 Task: Check the average views per listing of game room in the last 5 years.
Action: Mouse moved to (1048, 235)
Screenshot: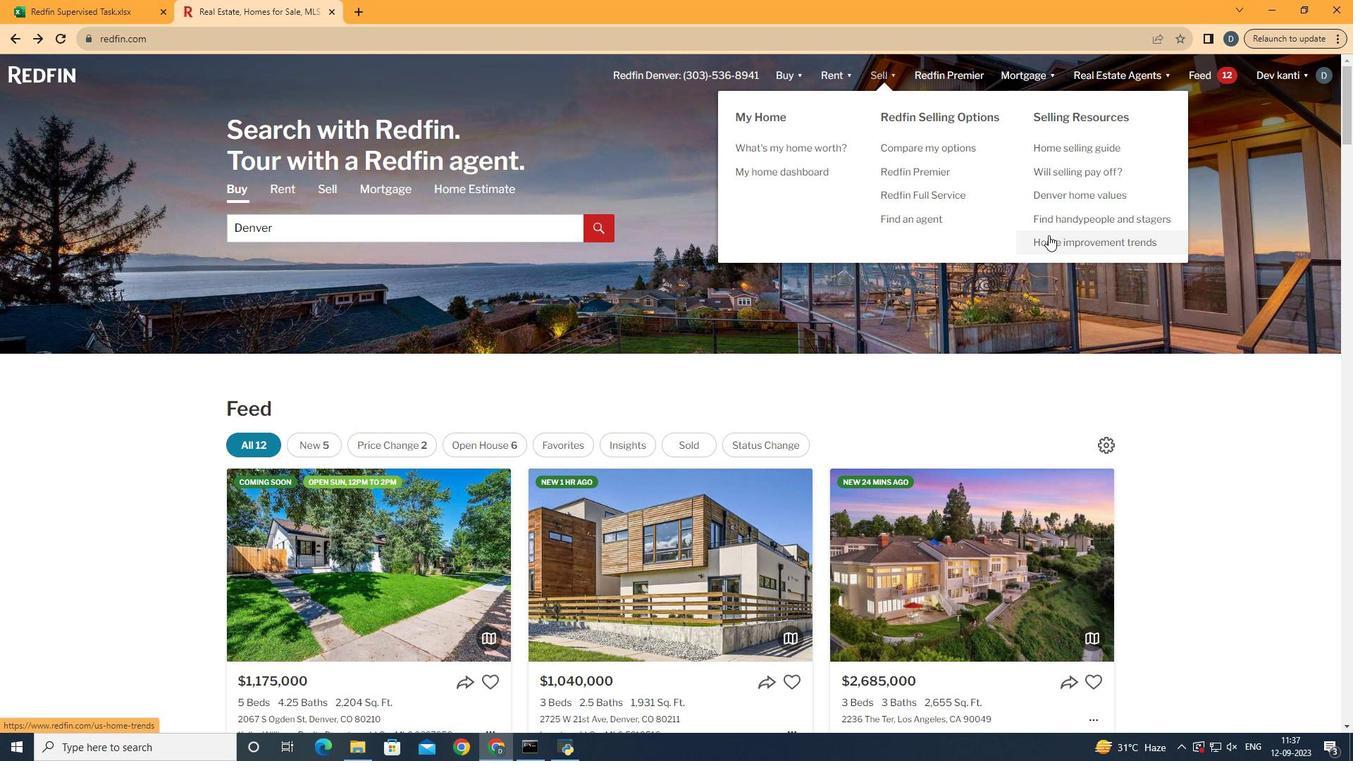 
Action: Mouse pressed left at (1048, 235)
Screenshot: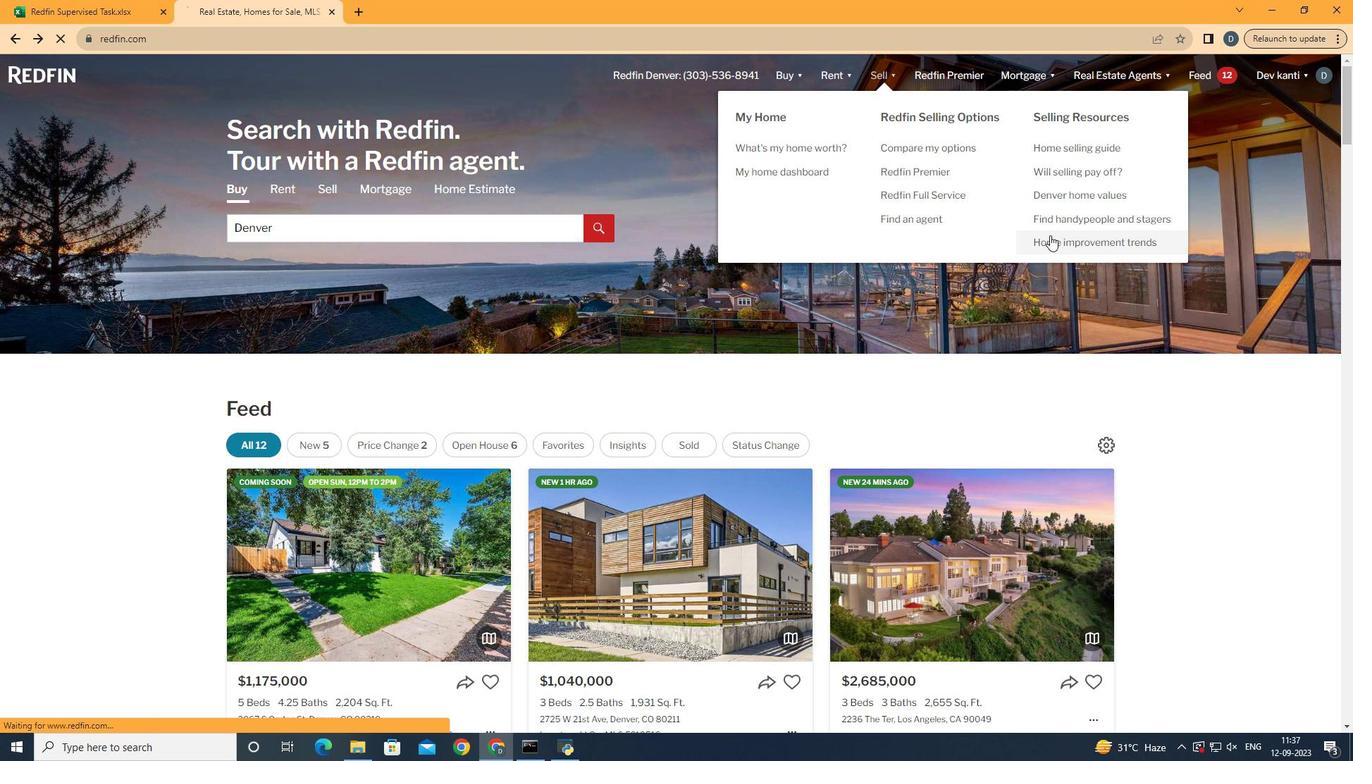 
Action: Mouse moved to (346, 265)
Screenshot: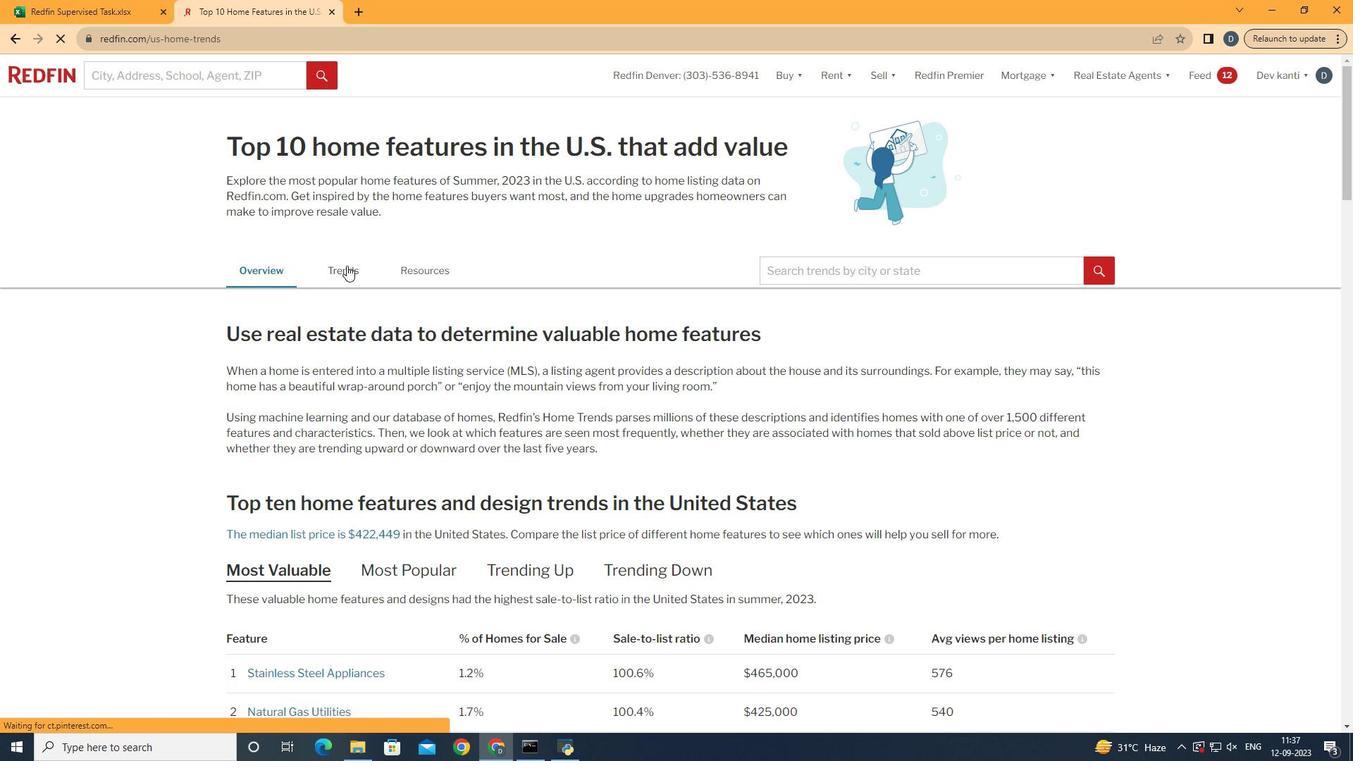 
Action: Mouse pressed left at (346, 265)
Screenshot: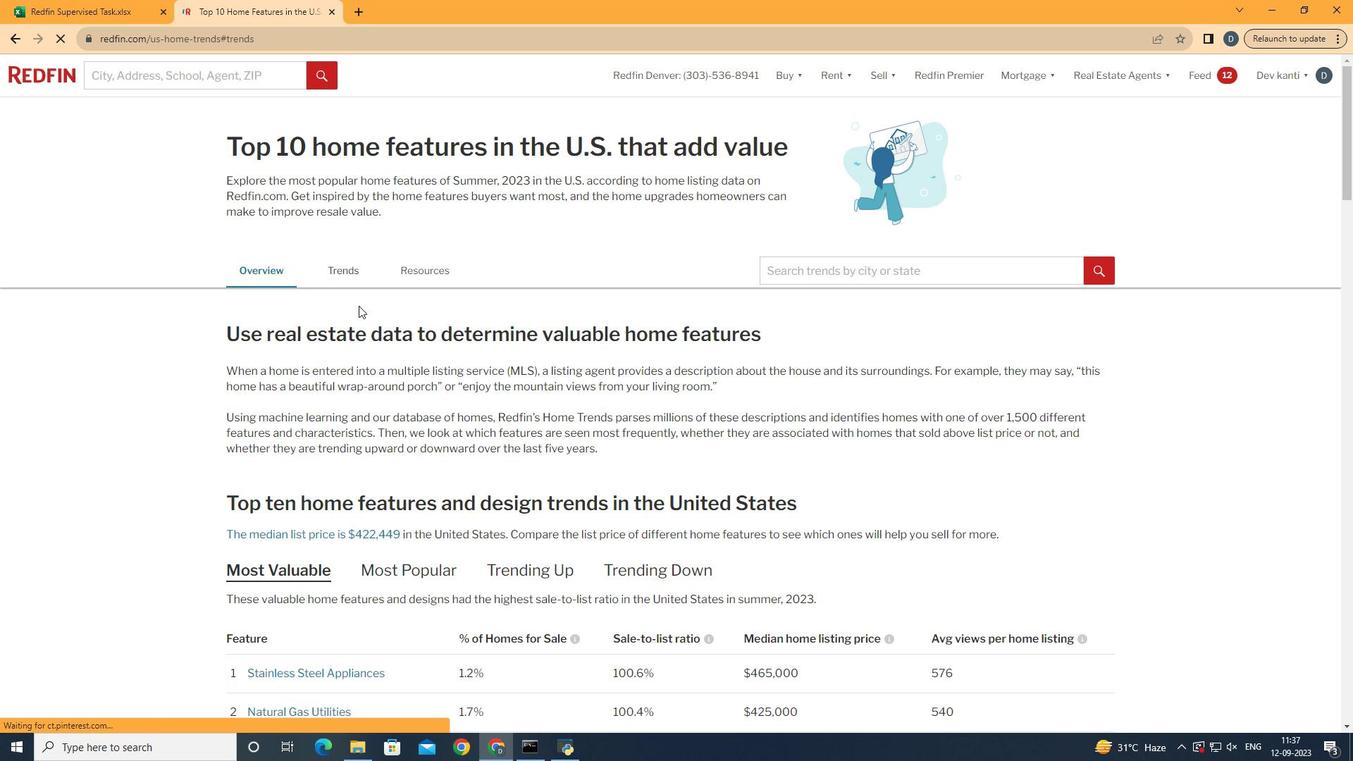 
Action: Mouse moved to (468, 403)
Screenshot: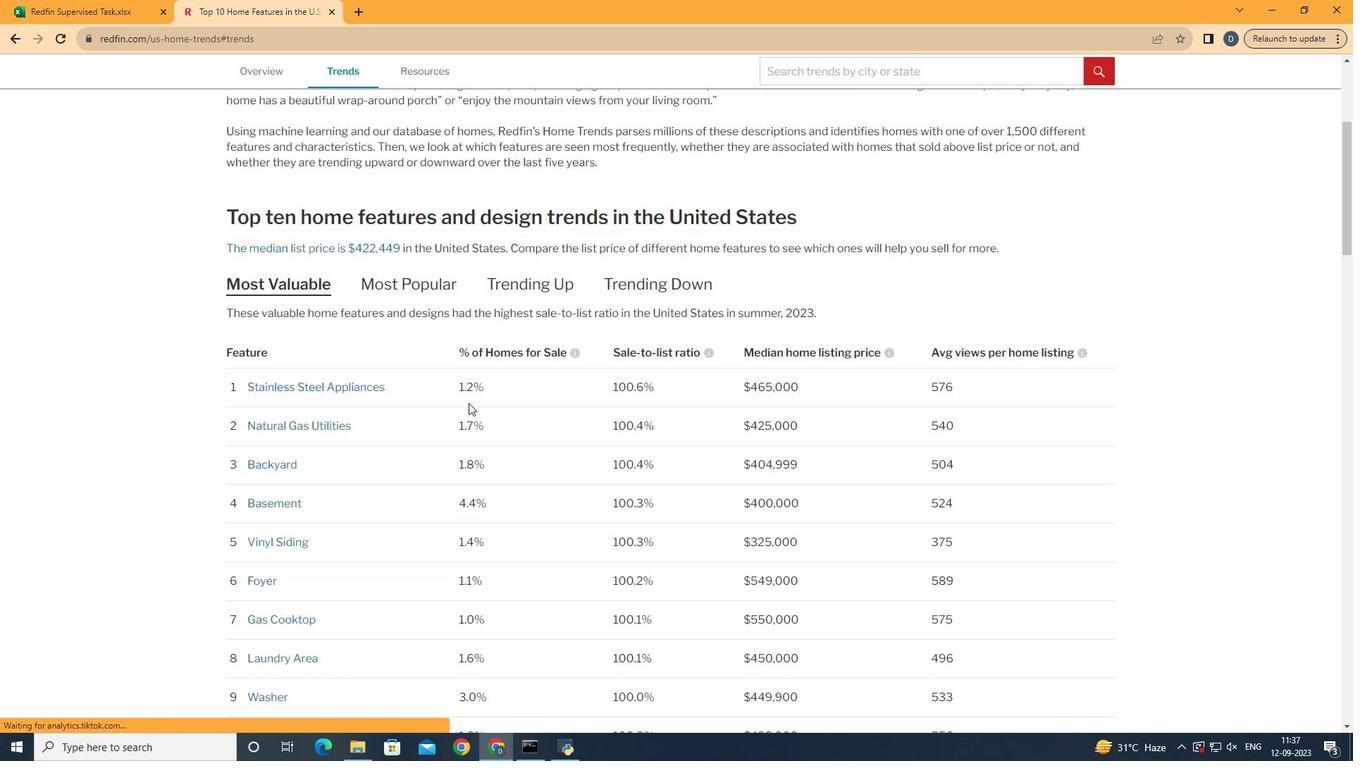 
Action: Mouse scrolled (468, 402) with delta (0, 0)
Screenshot: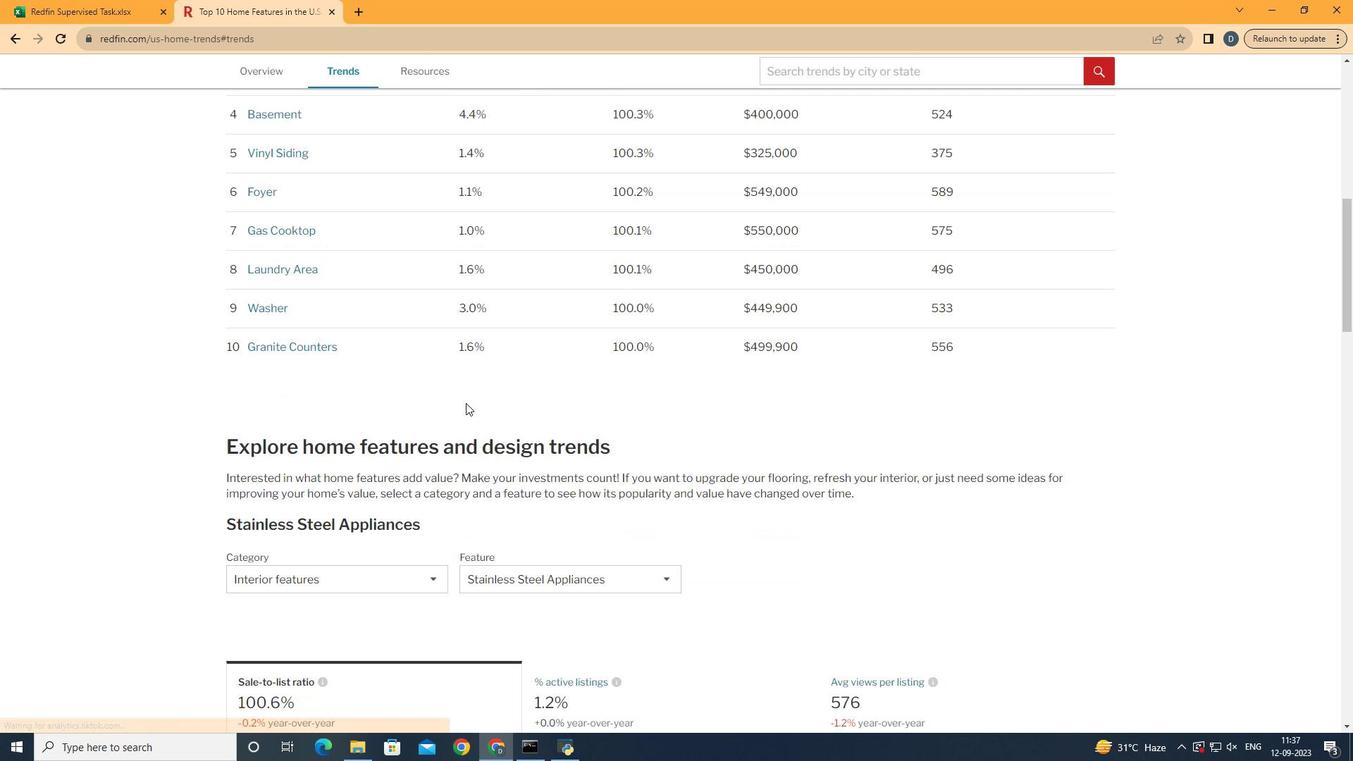 
Action: Mouse moved to (465, 403)
Screenshot: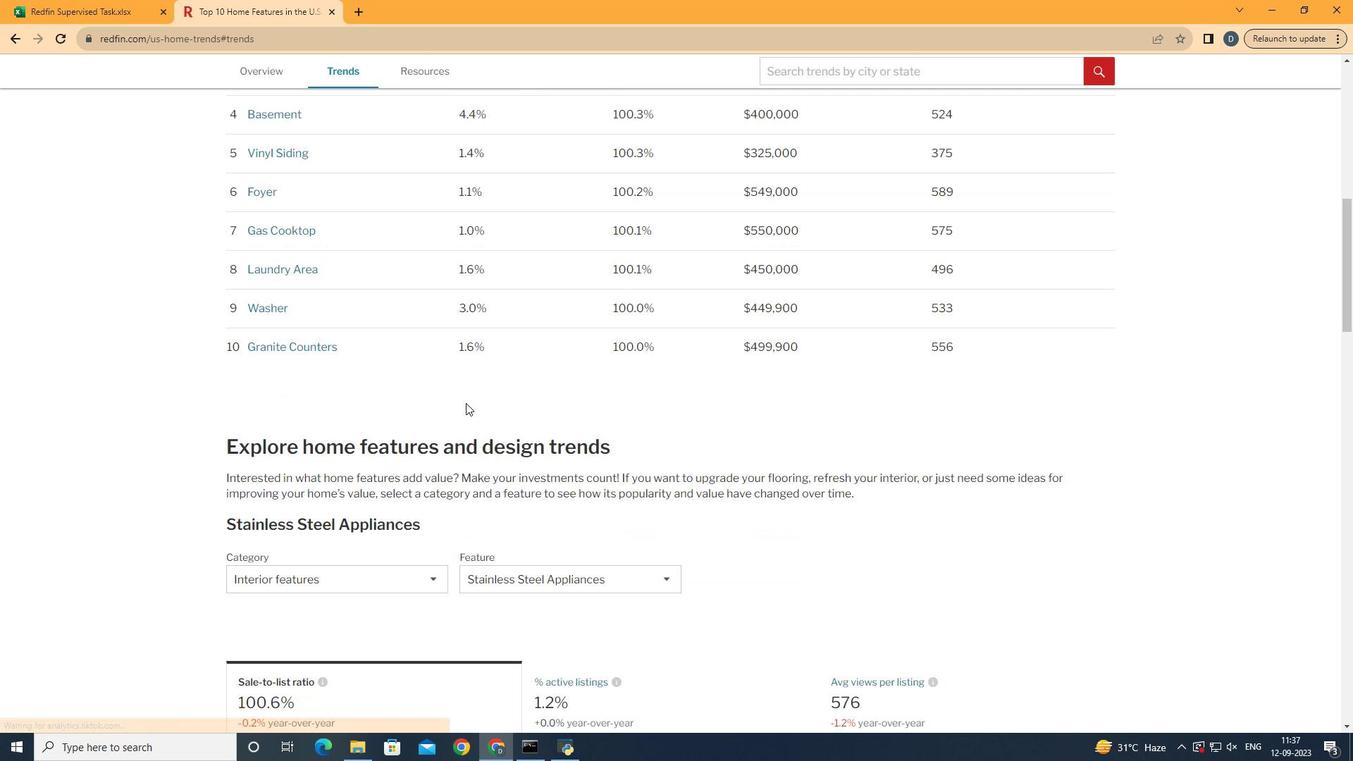 
Action: Mouse scrolled (465, 402) with delta (0, 0)
Screenshot: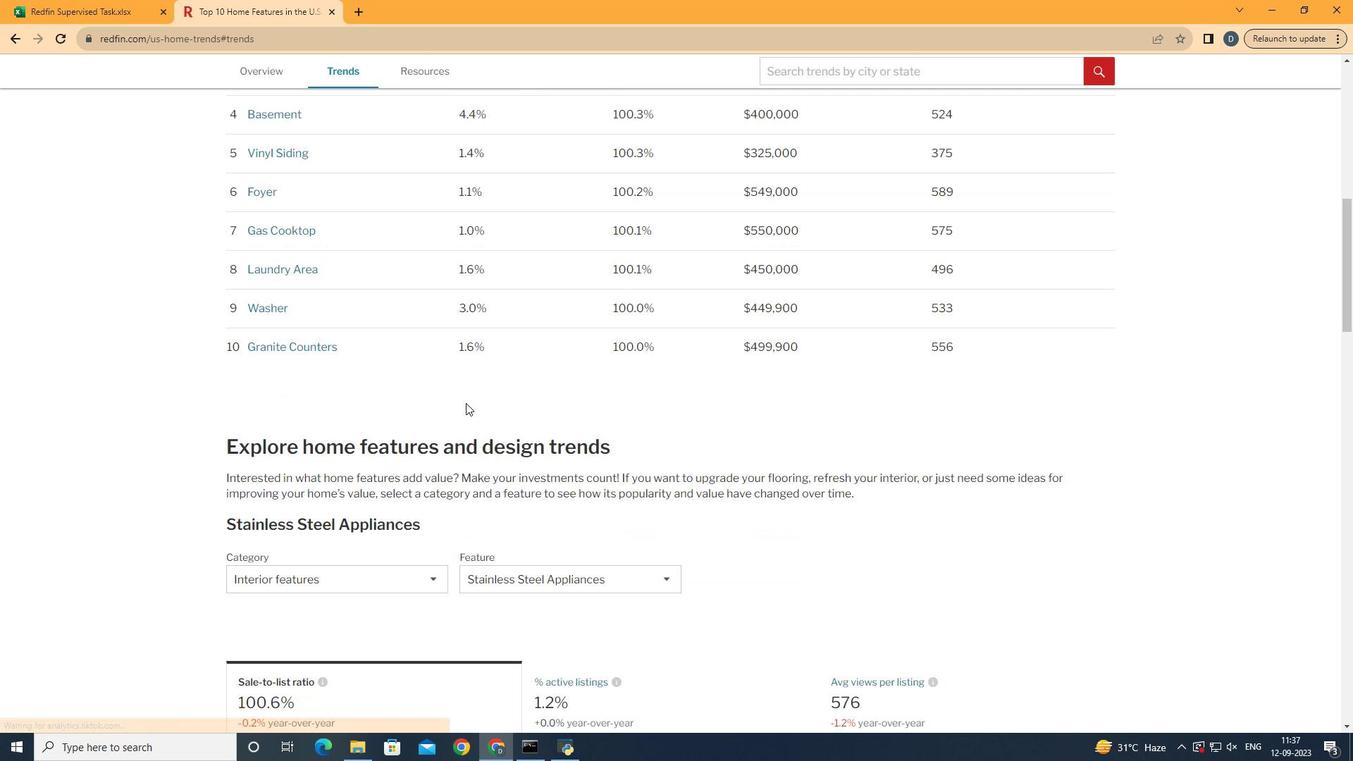 
Action: Mouse scrolled (465, 402) with delta (0, 0)
Screenshot: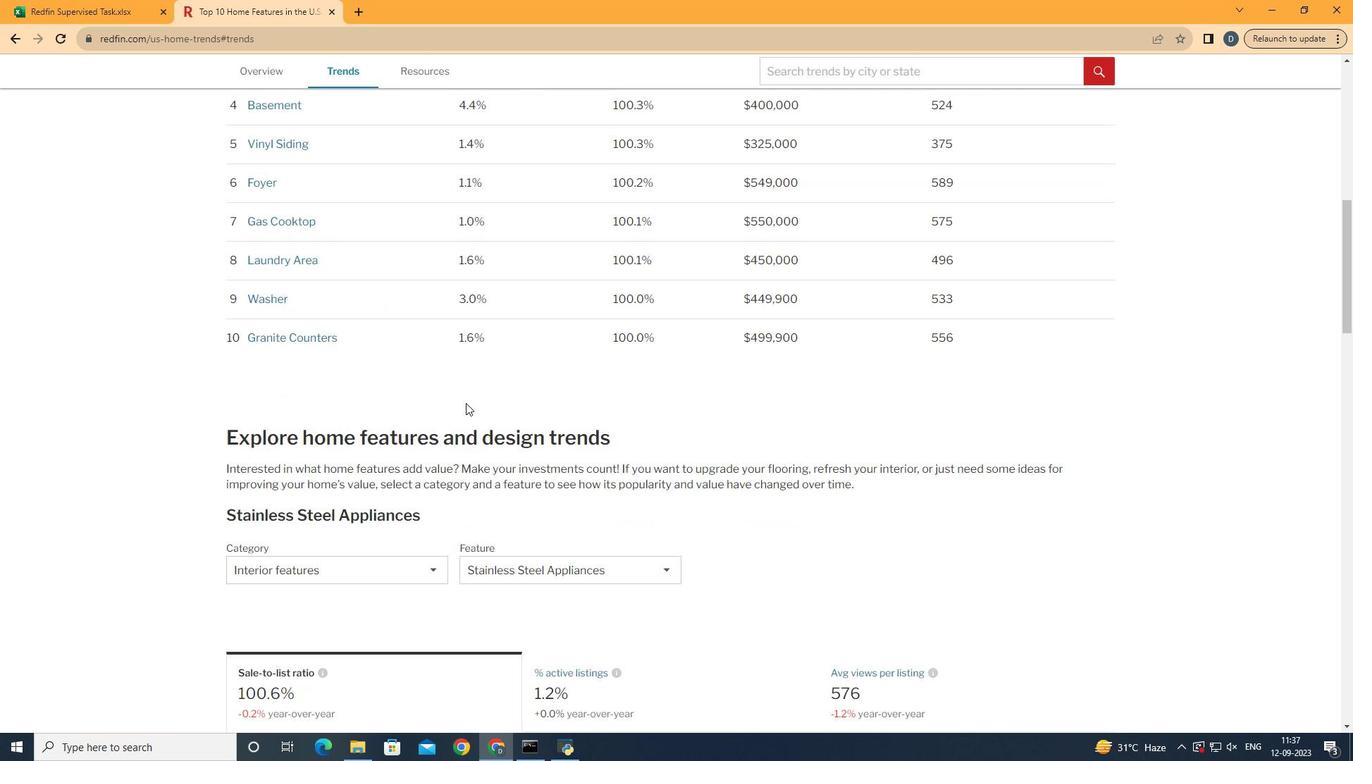 
Action: Mouse scrolled (465, 402) with delta (0, 0)
Screenshot: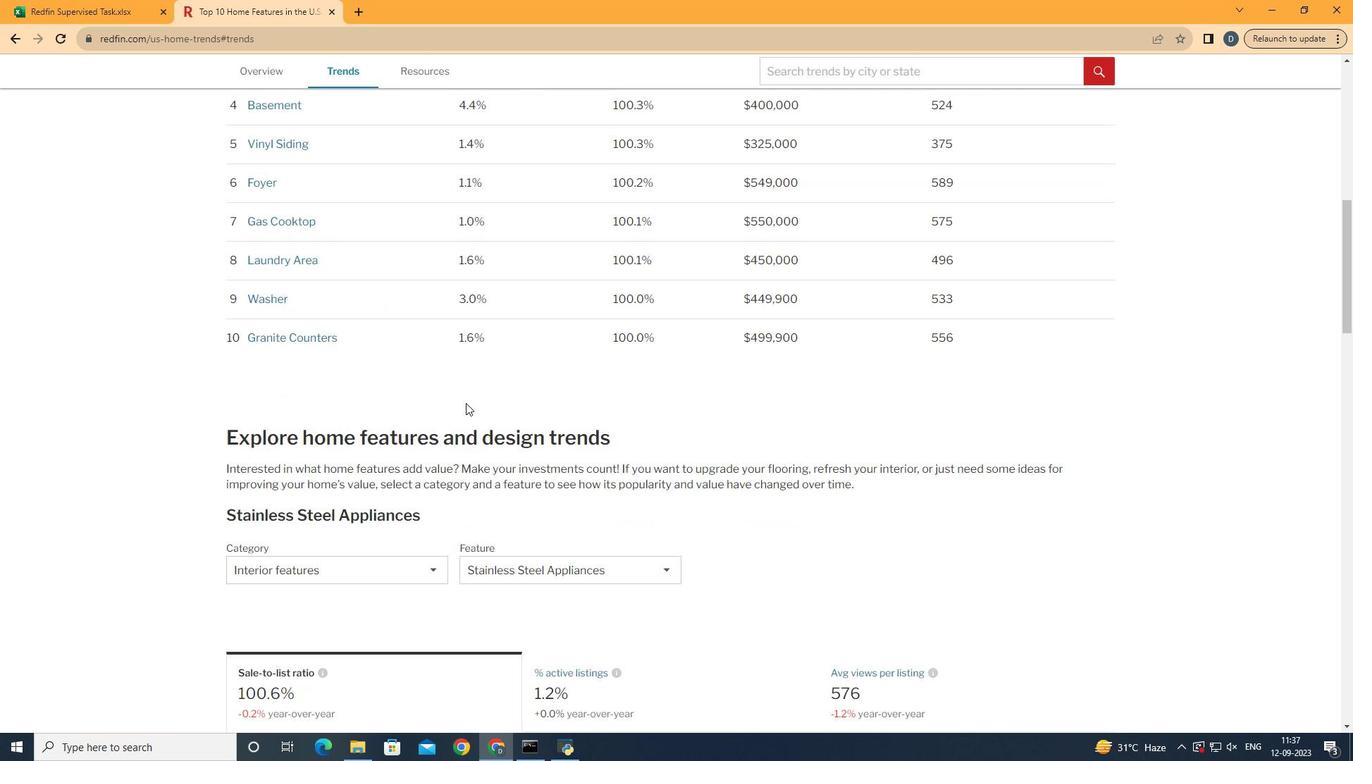 
Action: Mouse scrolled (465, 402) with delta (0, 0)
Screenshot: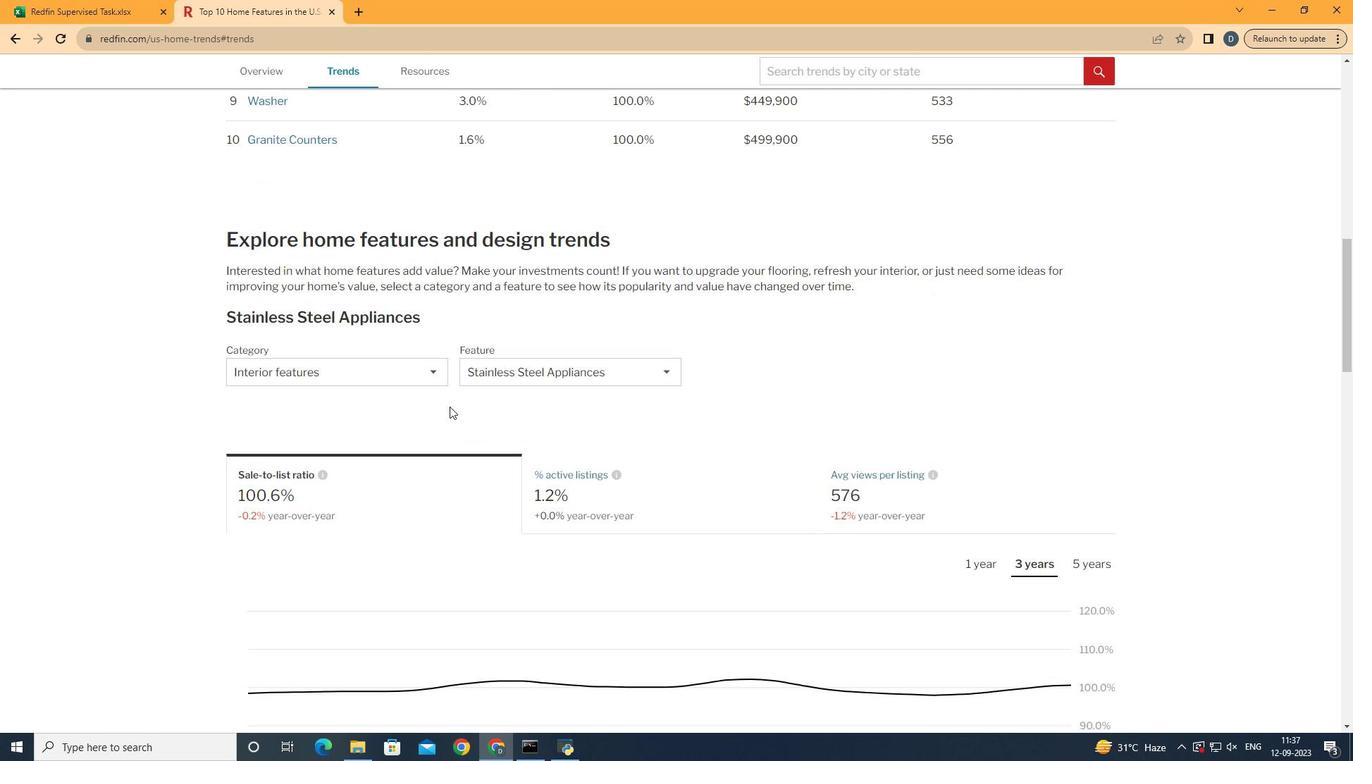 
Action: Mouse moved to (465, 403)
Screenshot: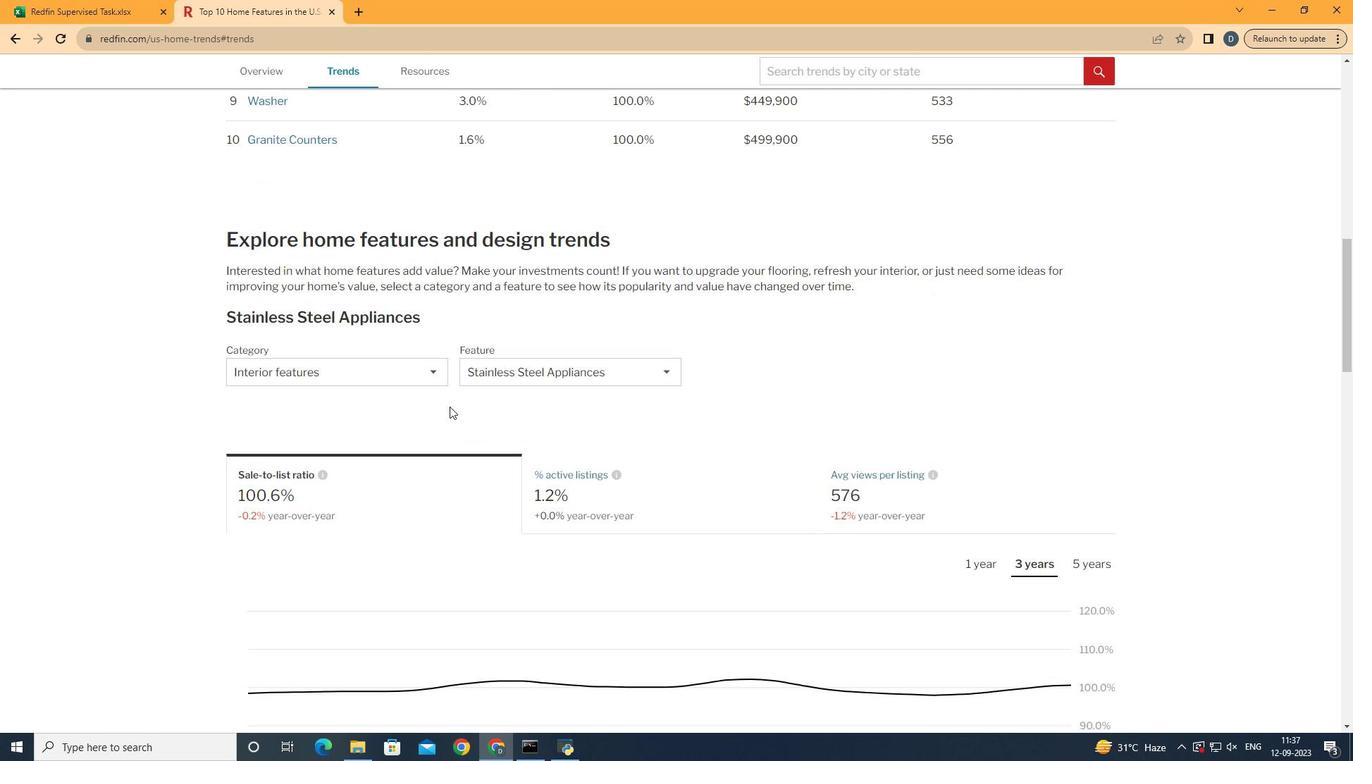 
Action: Mouse scrolled (465, 402) with delta (0, 0)
Screenshot: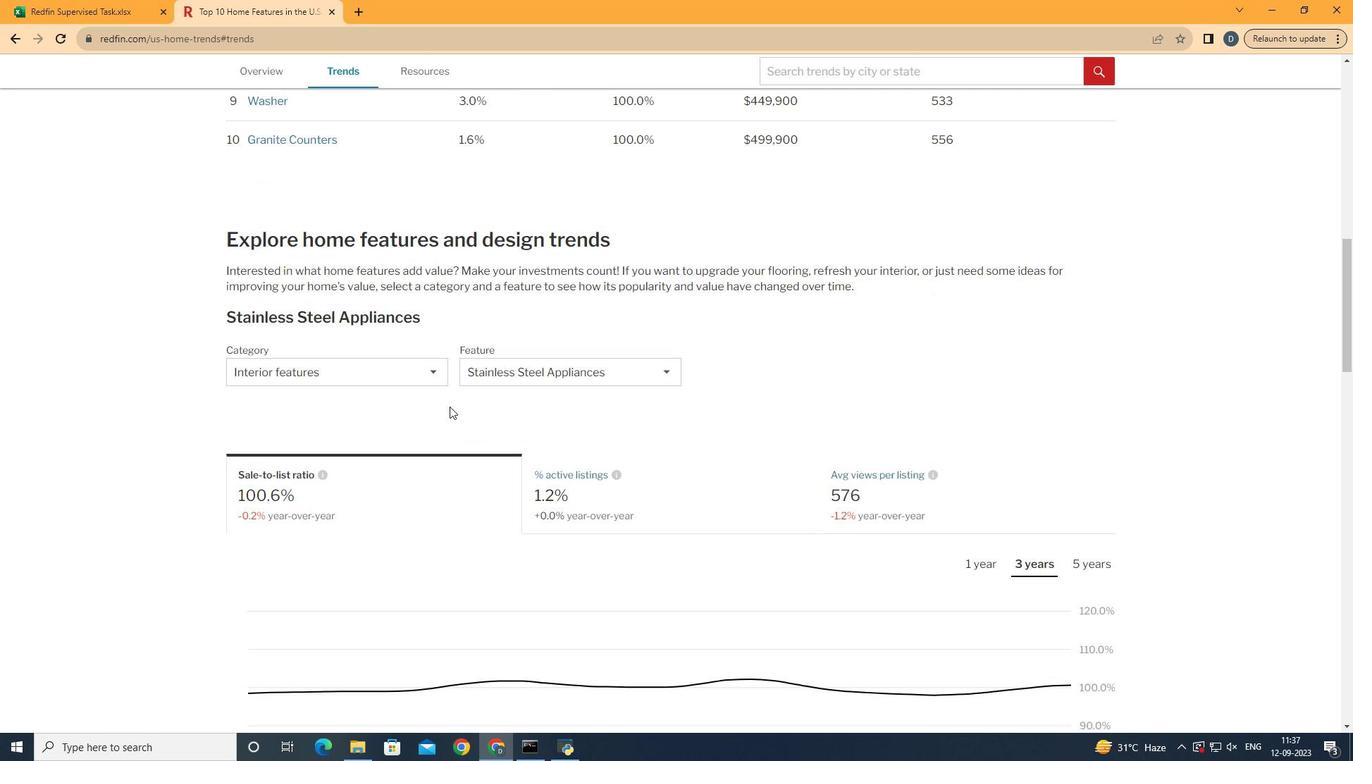 
Action: Mouse scrolled (465, 402) with delta (0, 0)
Screenshot: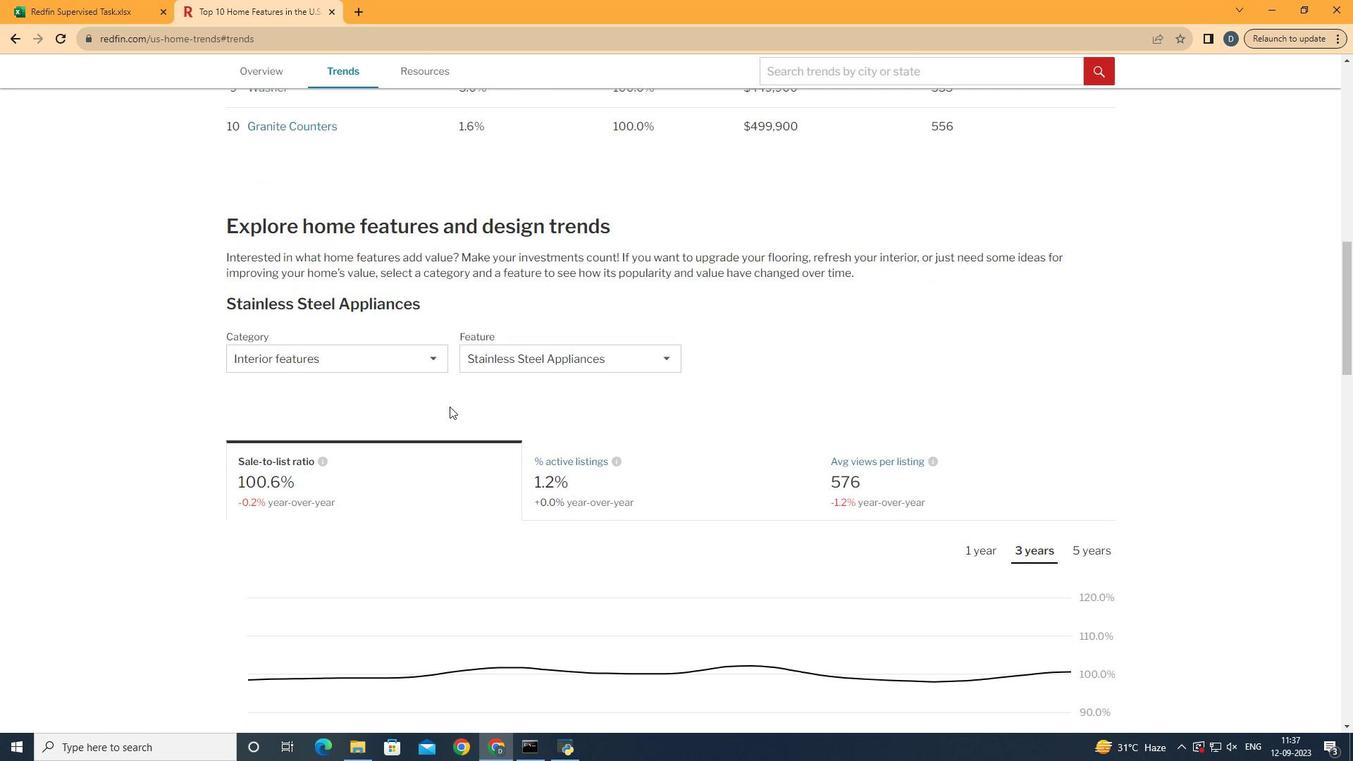 
Action: Mouse moved to (366, 356)
Screenshot: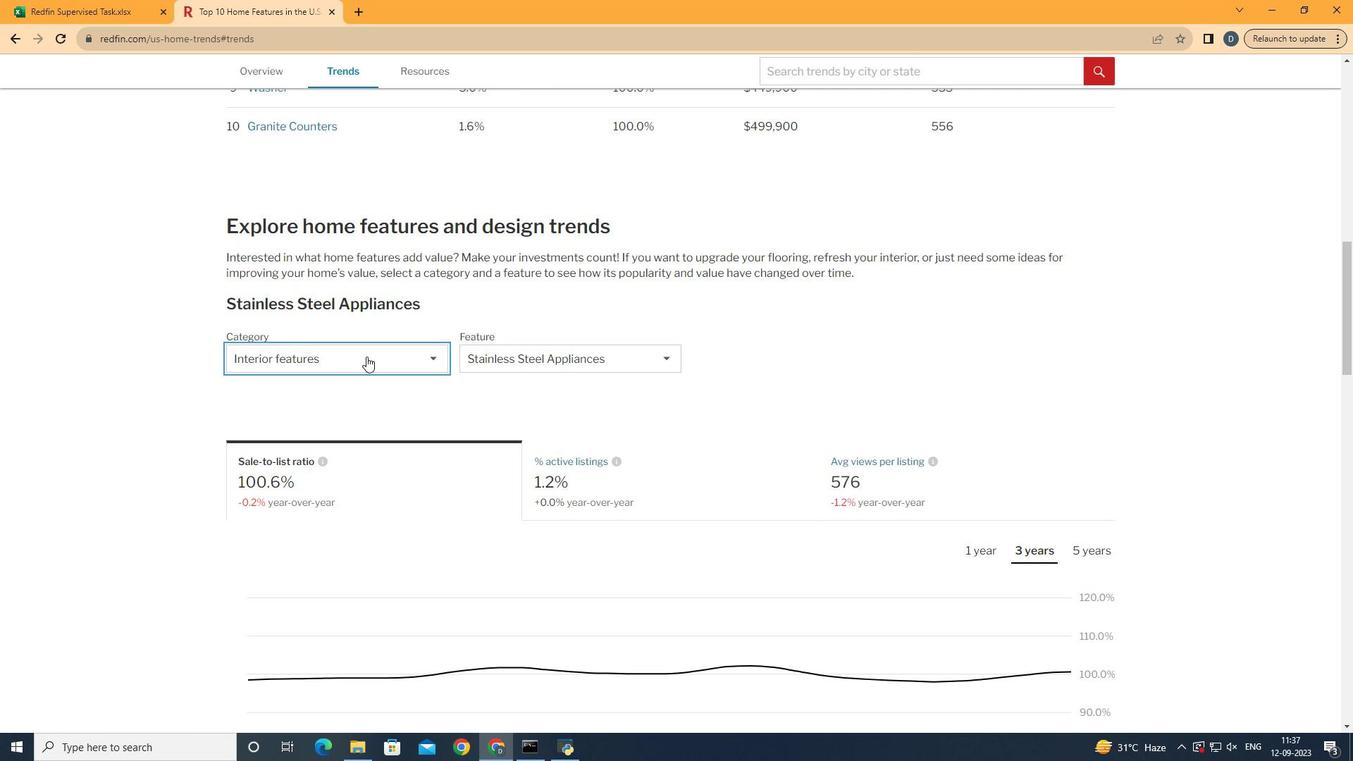 
Action: Mouse pressed left at (366, 356)
Screenshot: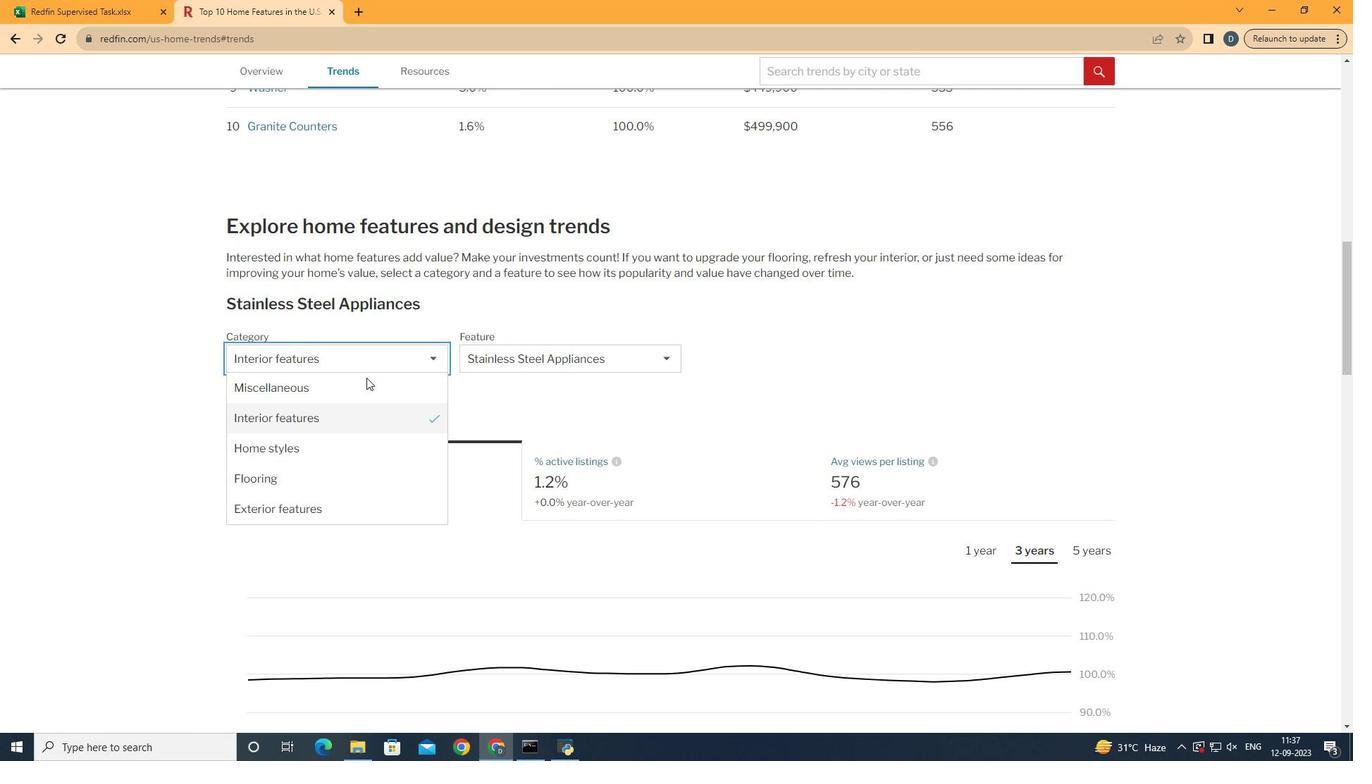 
Action: Mouse moved to (377, 426)
Screenshot: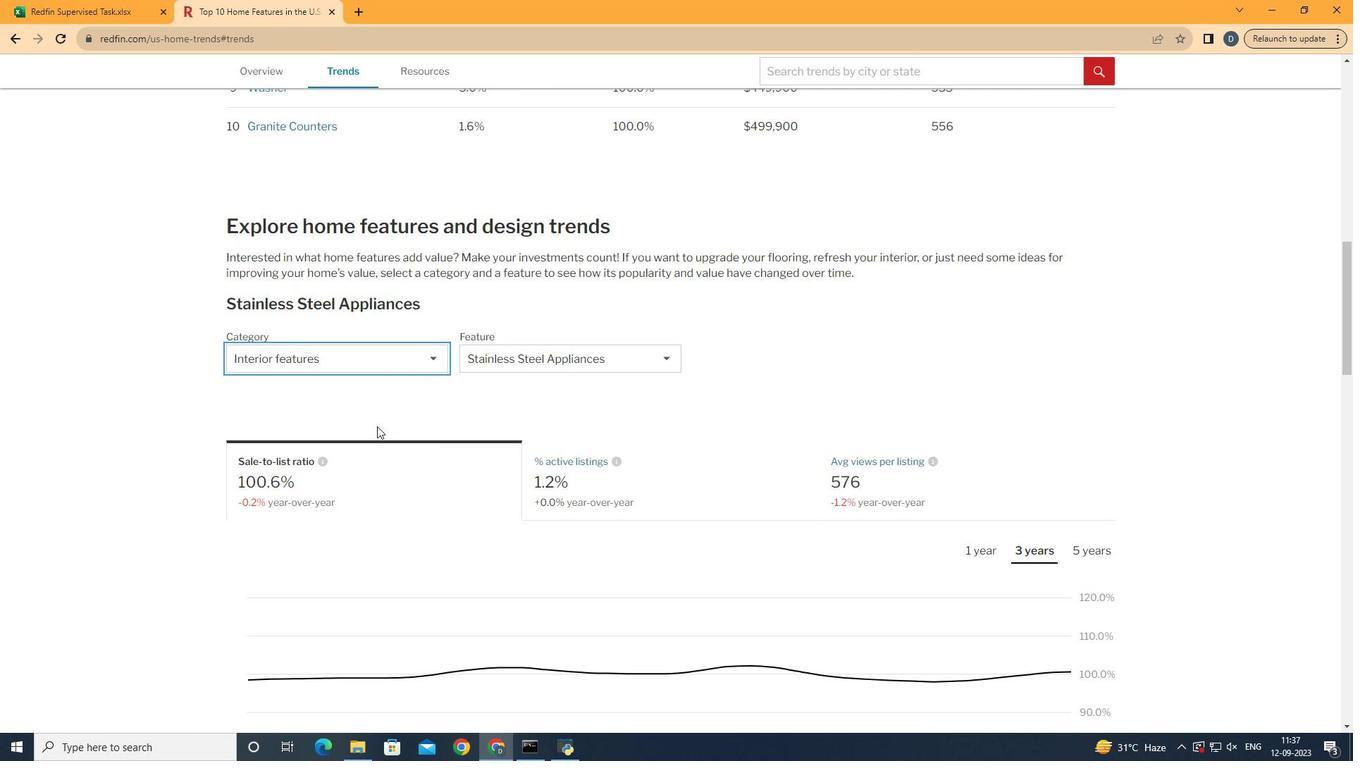 
Action: Mouse pressed left at (377, 426)
Screenshot: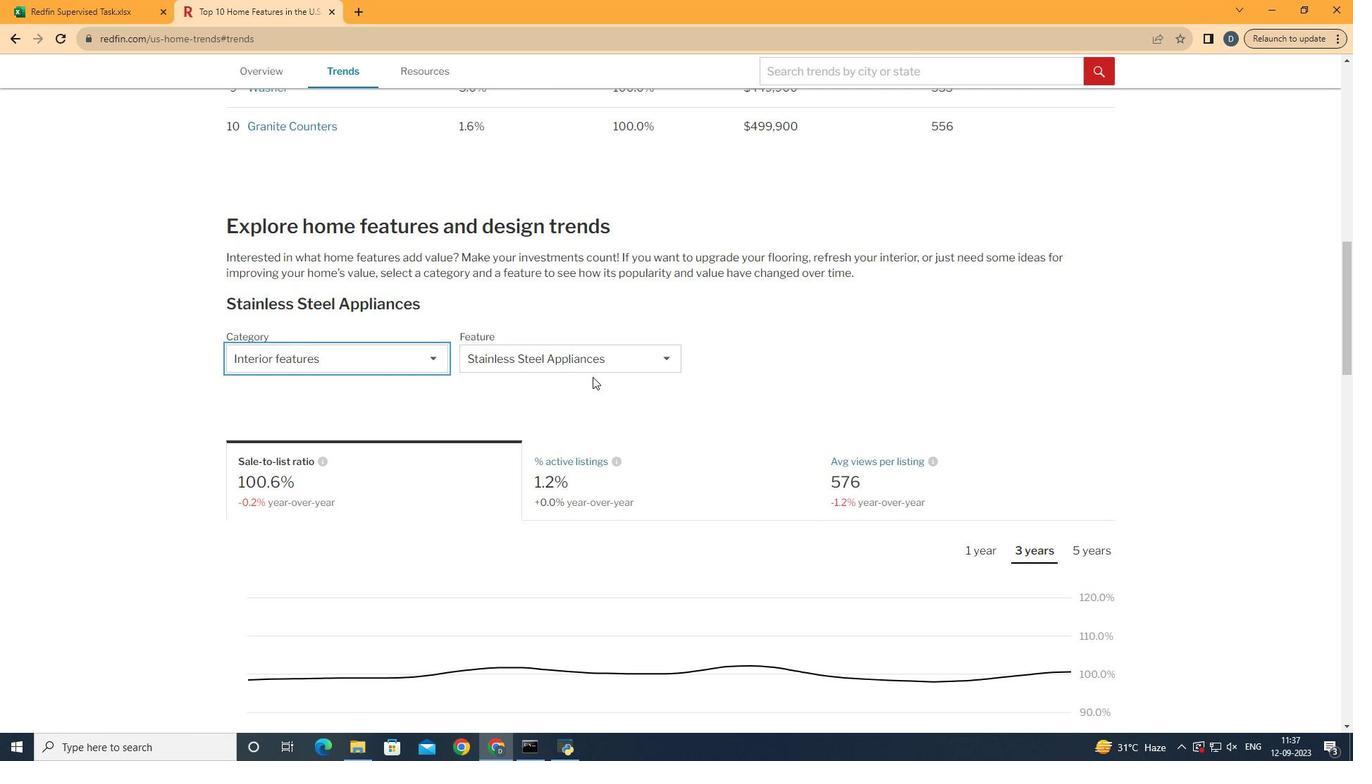 
Action: Mouse moved to (668, 362)
Screenshot: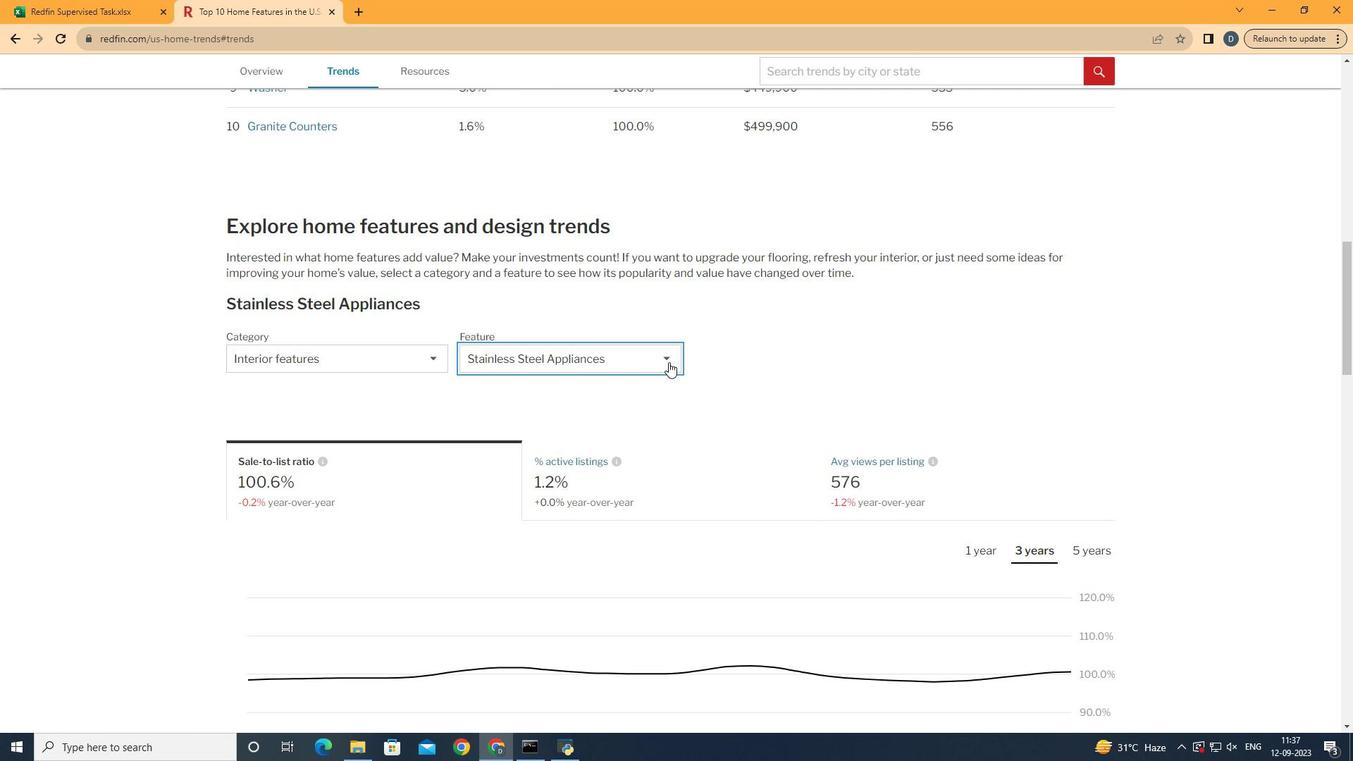 
Action: Mouse pressed left at (668, 362)
Screenshot: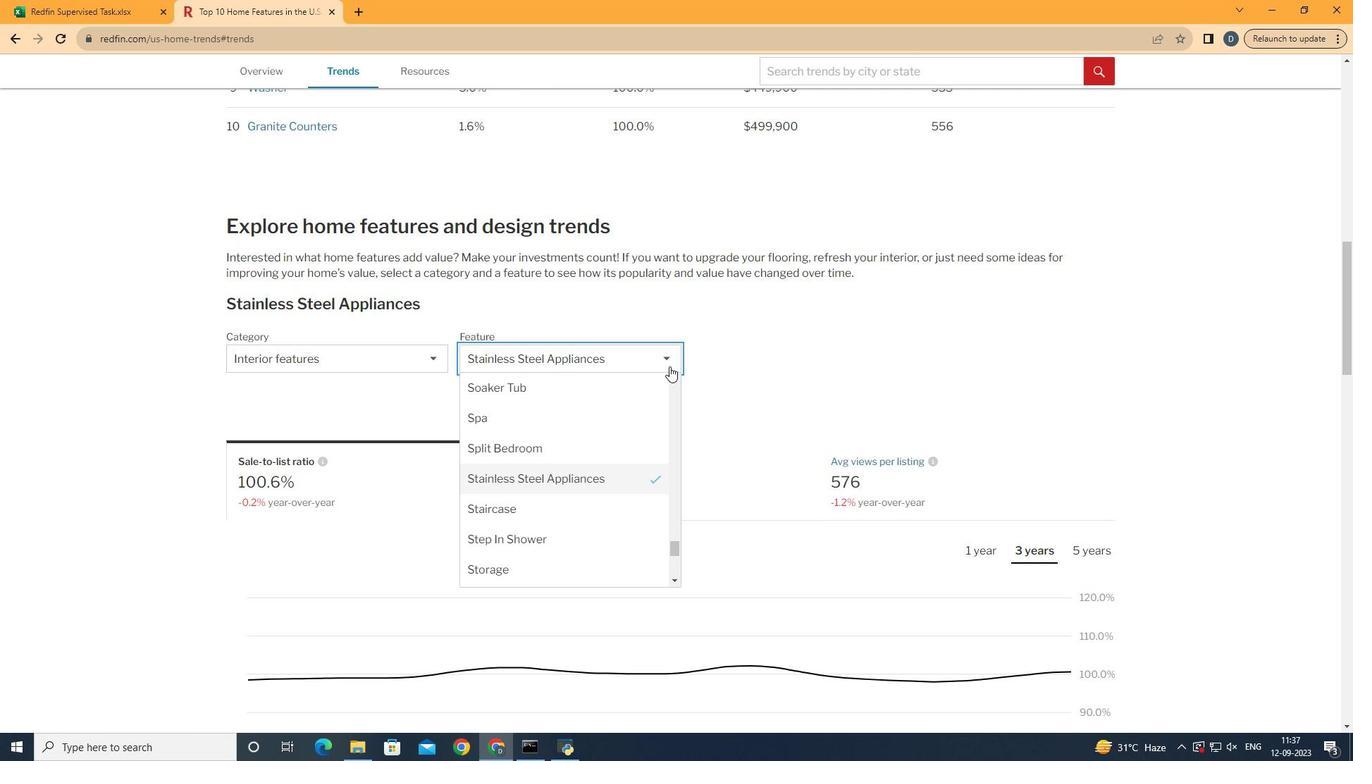 
Action: Mouse moved to (656, 454)
Screenshot: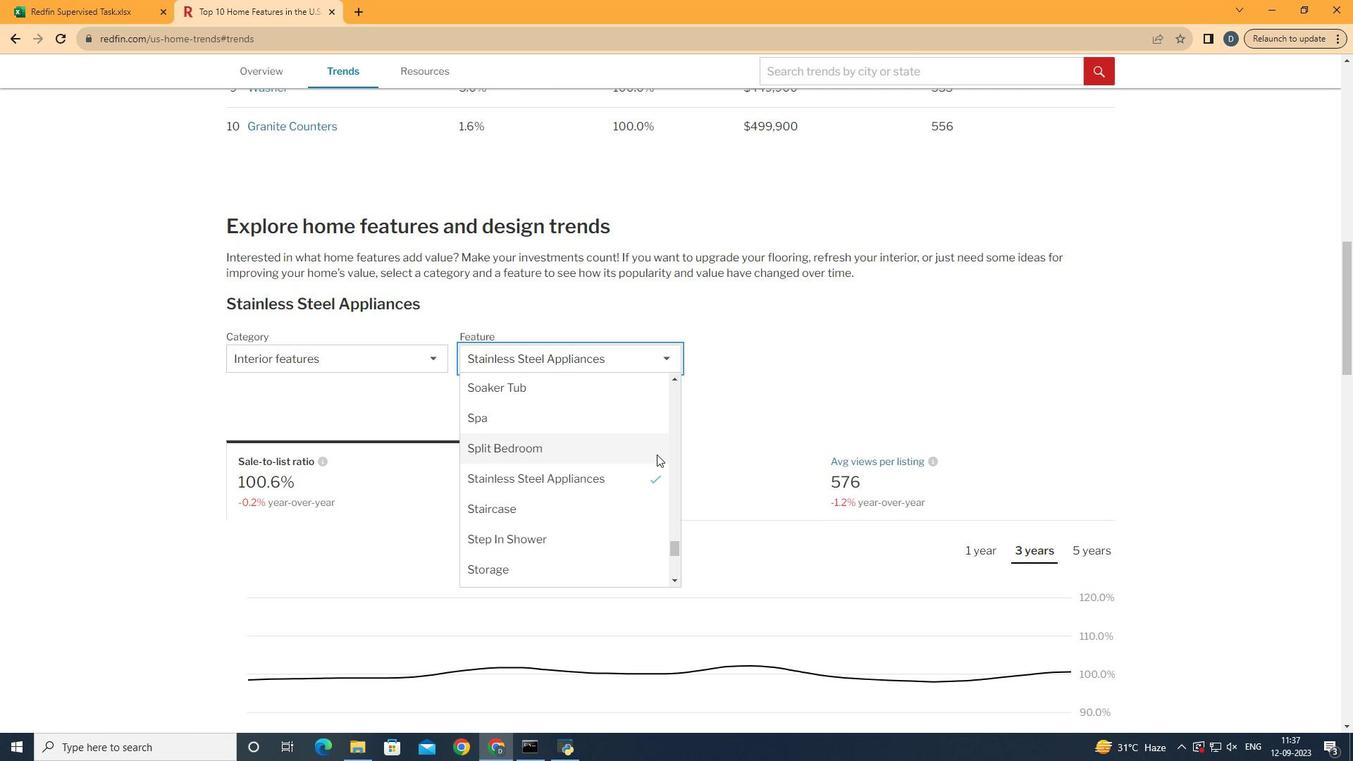 
Action: Mouse scrolled (656, 455) with delta (0, 0)
Screenshot: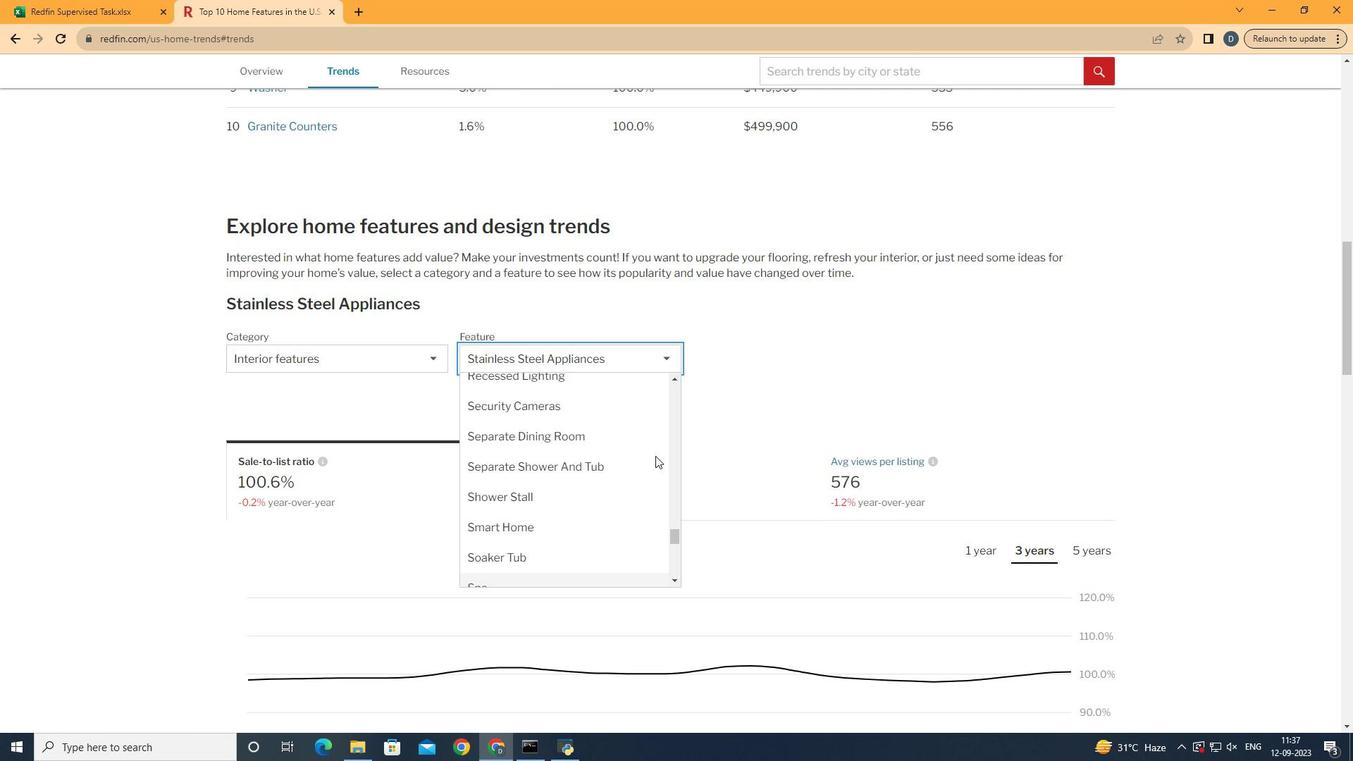 
Action: Mouse scrolled (656, 455) with delta (0, 0)
Screenshot: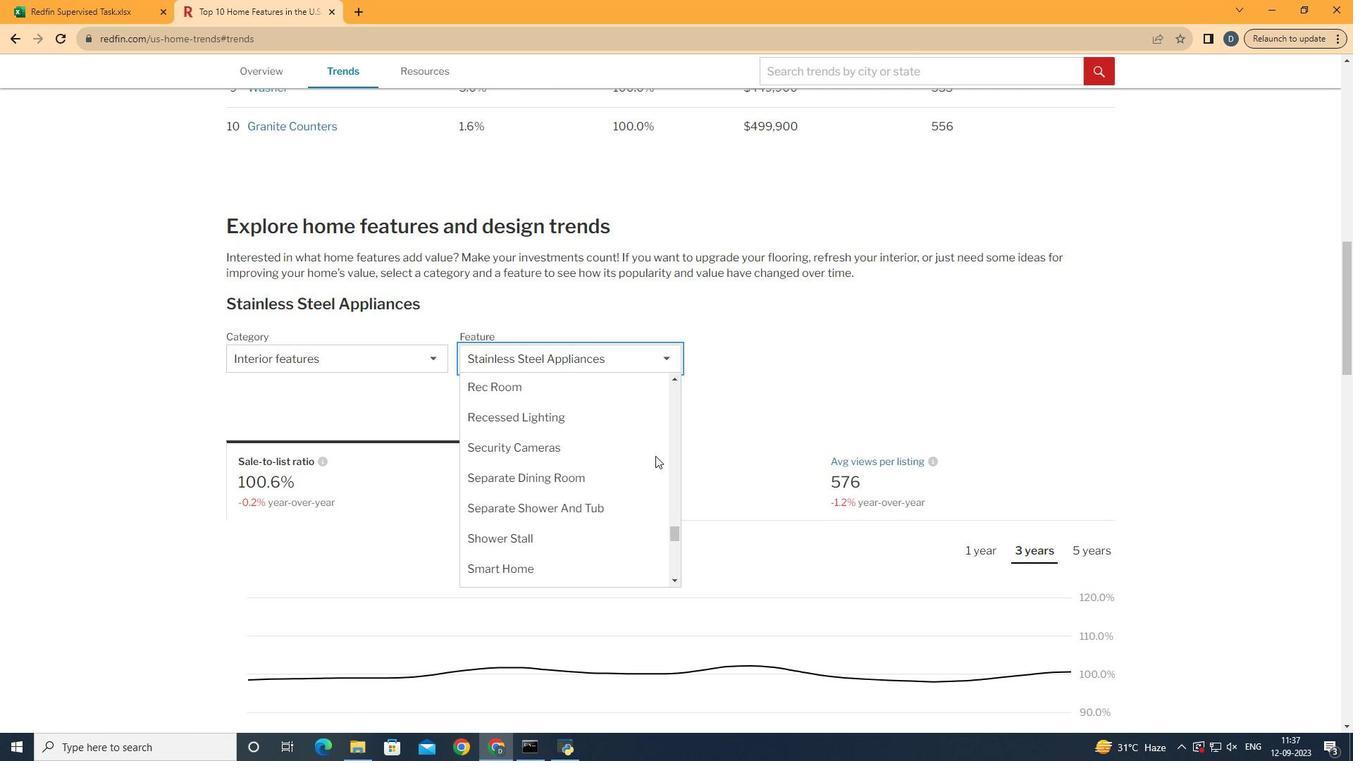 
Action: Mouse moved to (656, 455)
Screenshot: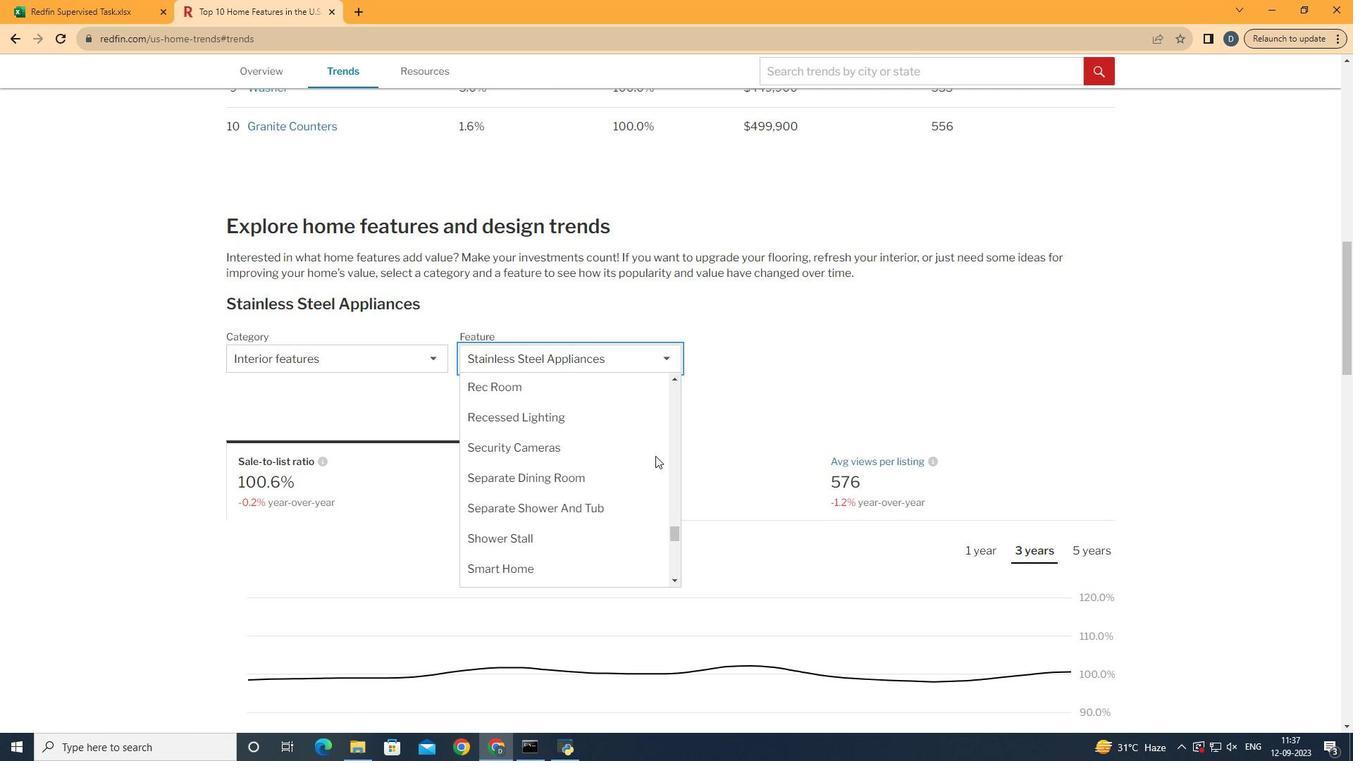 
Action: Mouse scrolled (656, 456) with delta (0, 0)
Screenshot: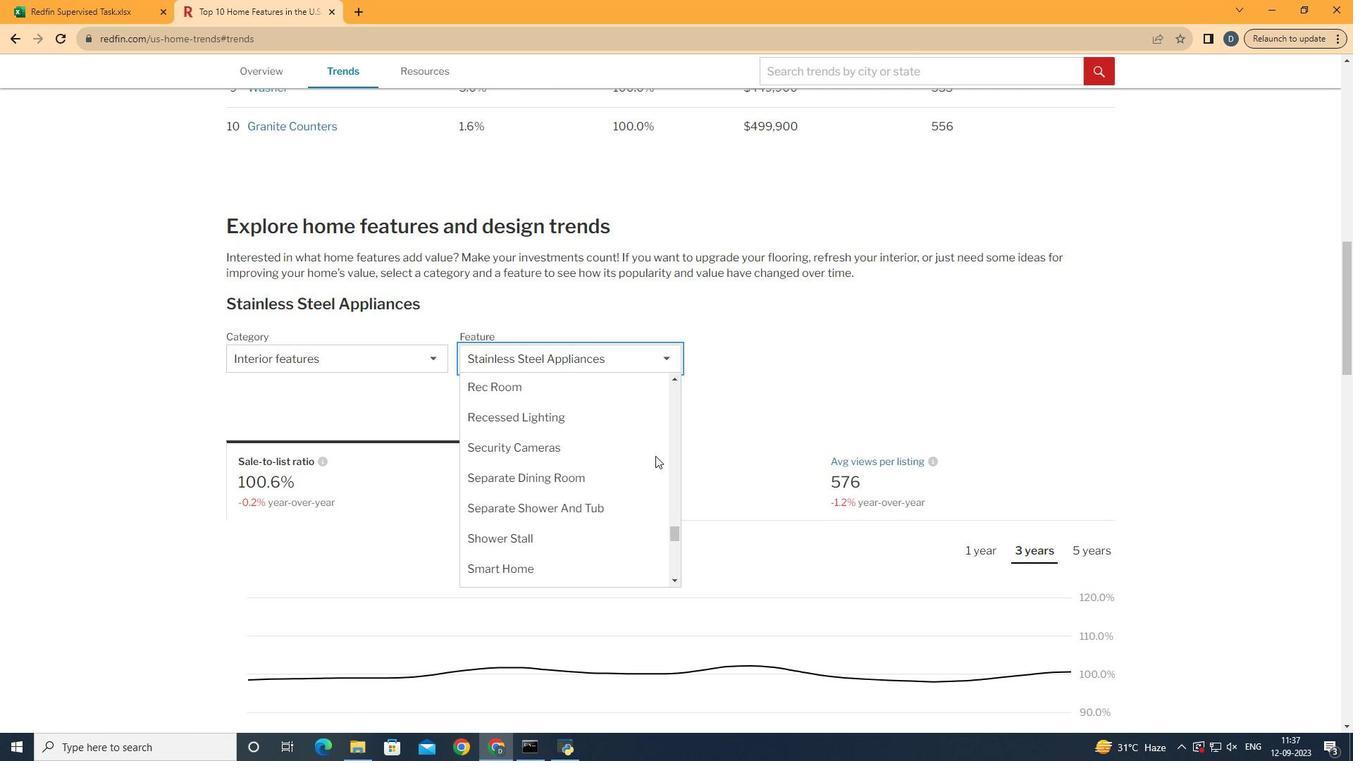 
Action: Mouse moved to (655, 456)
Screenshot: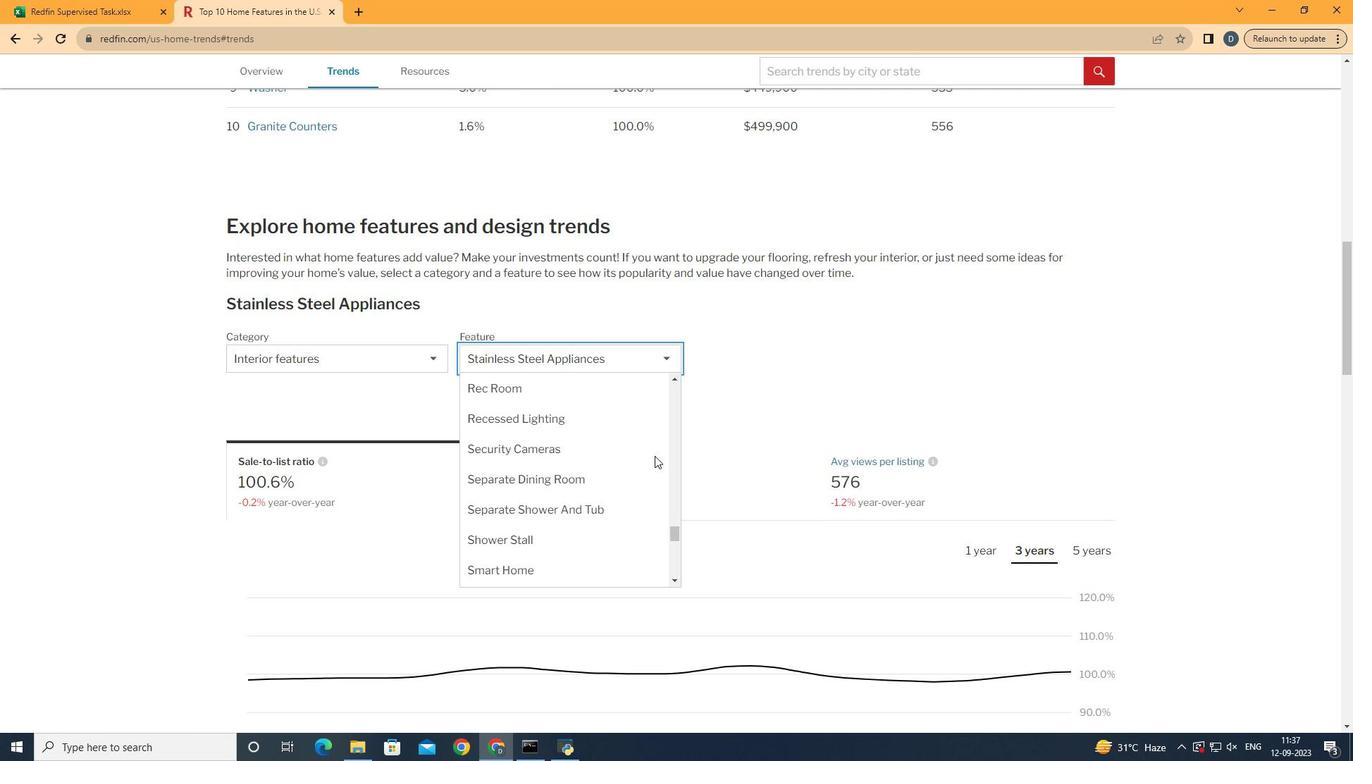 
Action: Mouse scrolled (655, 456) with delta (0, 0)
Screenshot: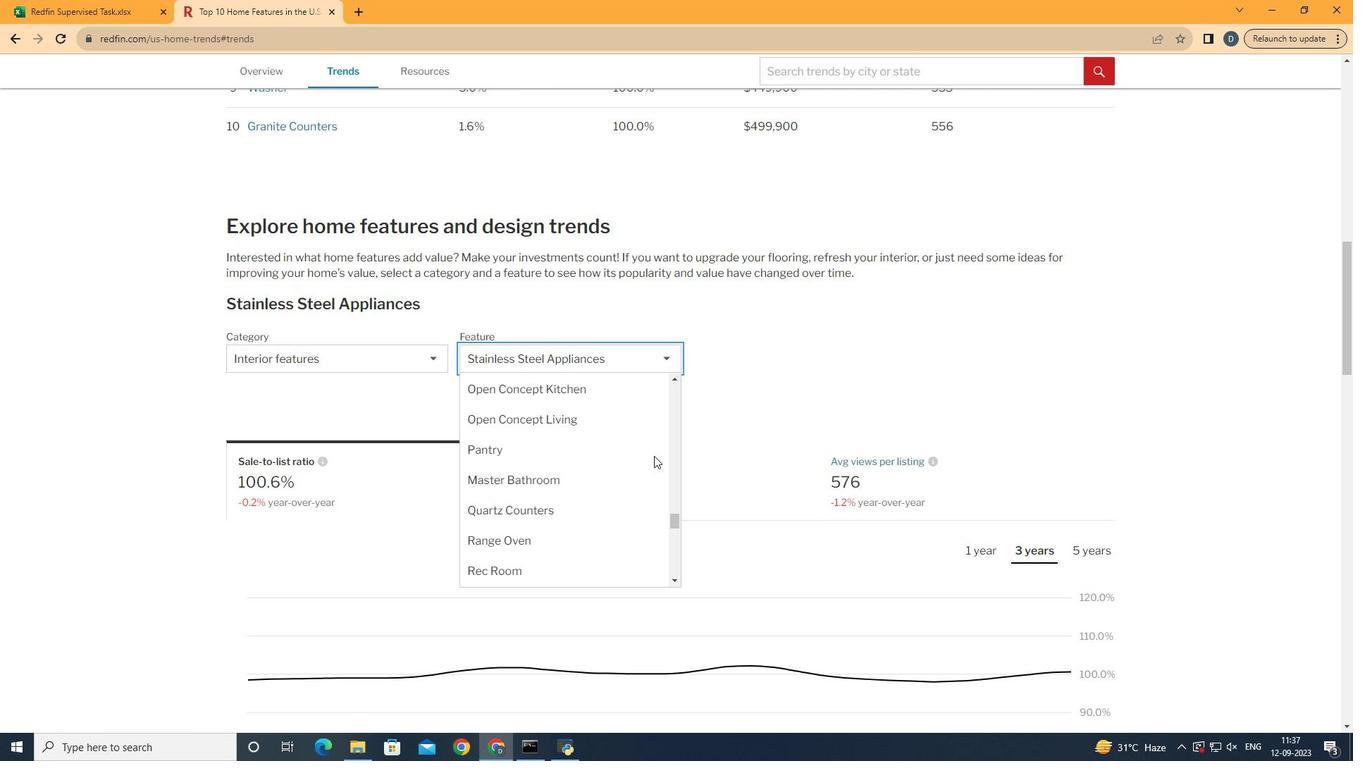 
Action: Mouse scrolled (655, 456) with delta (0, 0)
Screenshot: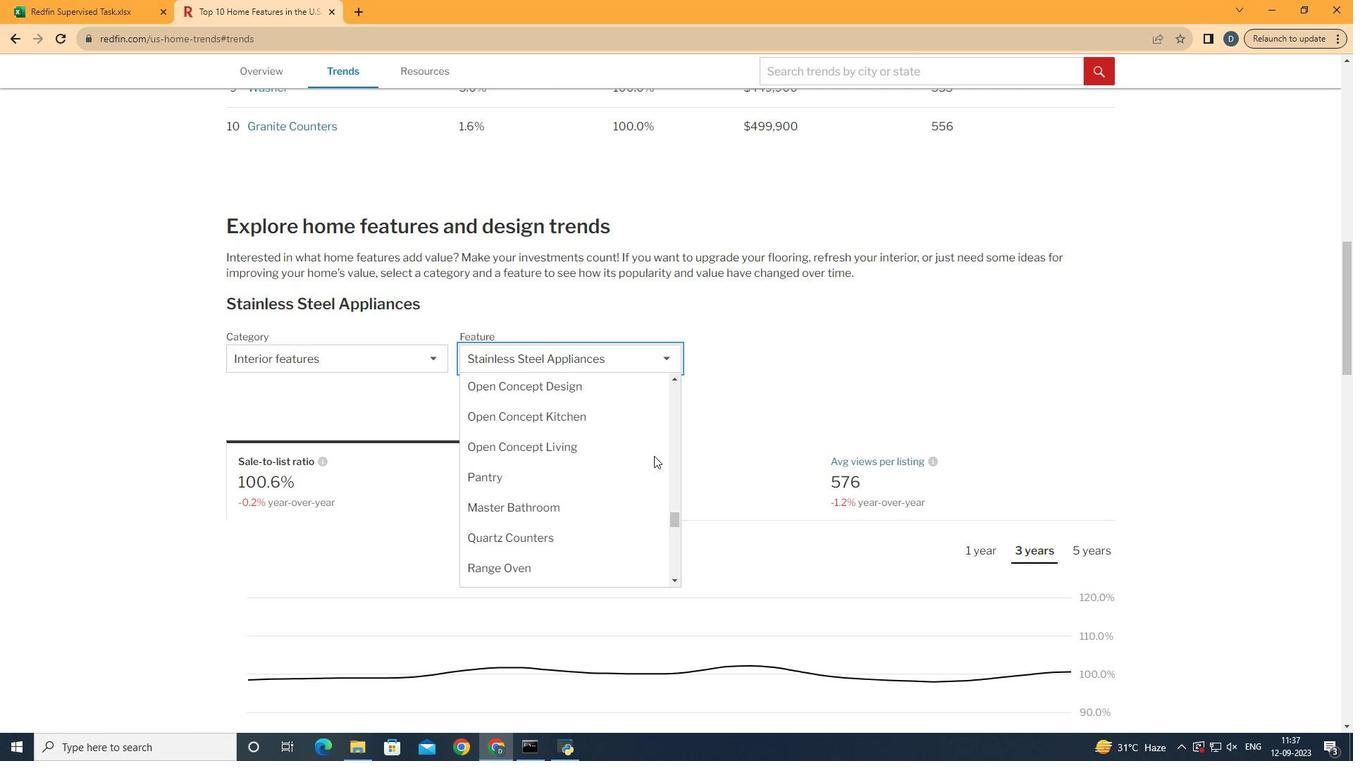 
Action: Mouse moved to (654, 456)
Screenshot: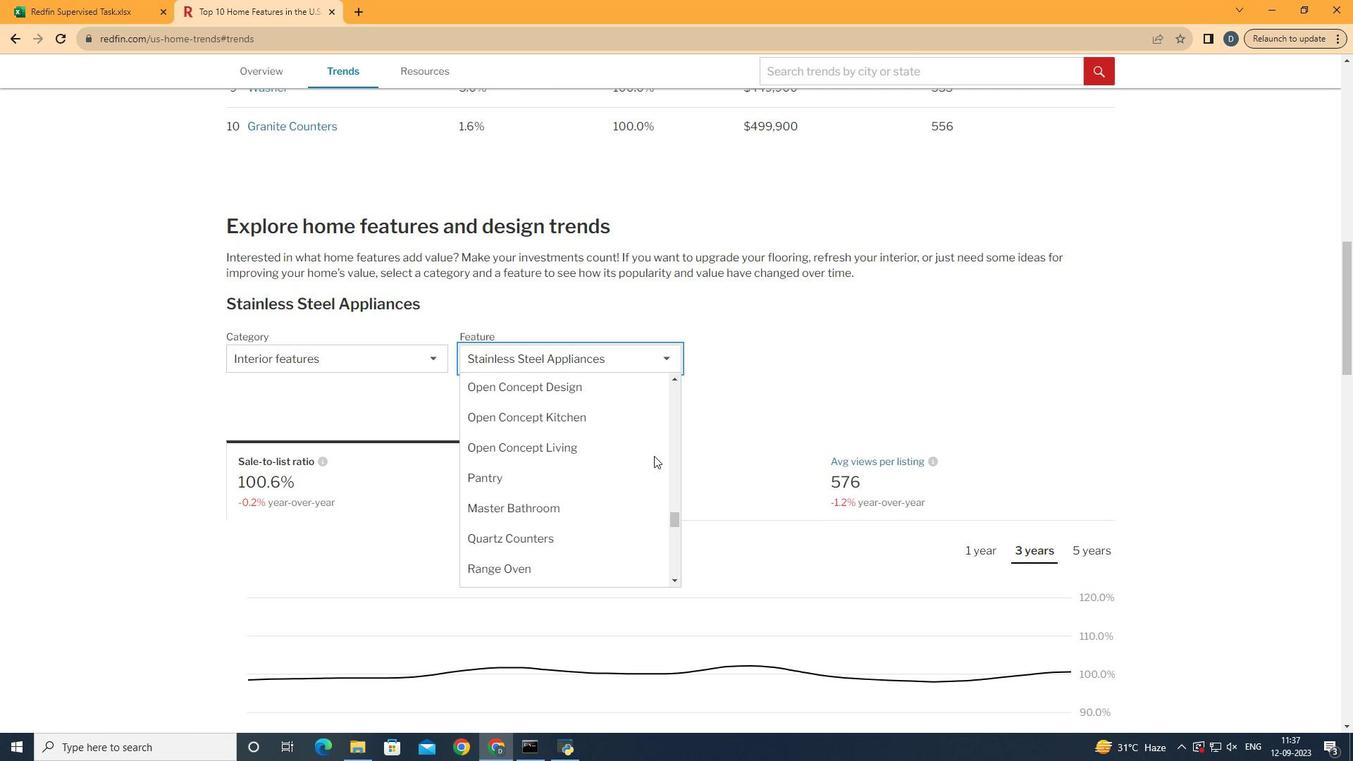 
Action: Mouse scrolled (654, 456) with delta (0, 0)
Screenshot: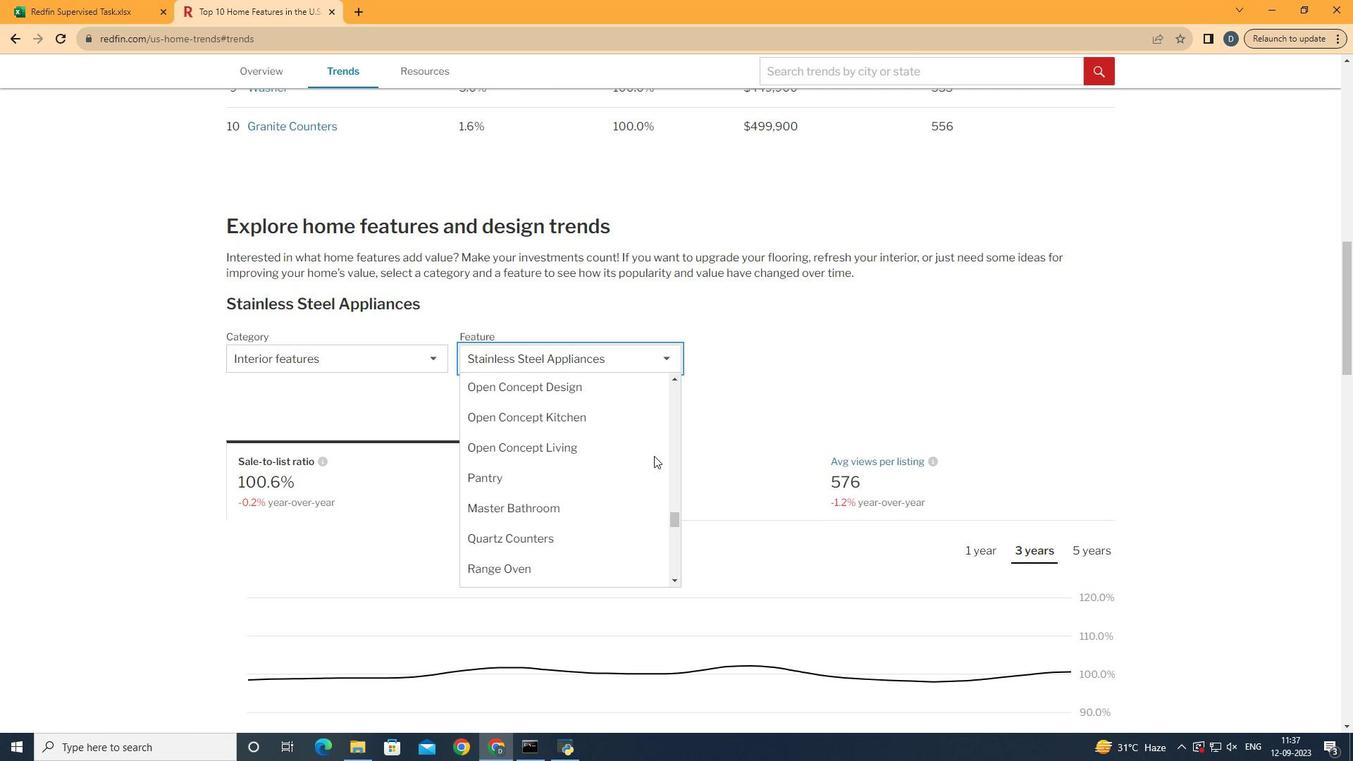 
Action: Mouse moved to (654, 456)
Screenshot: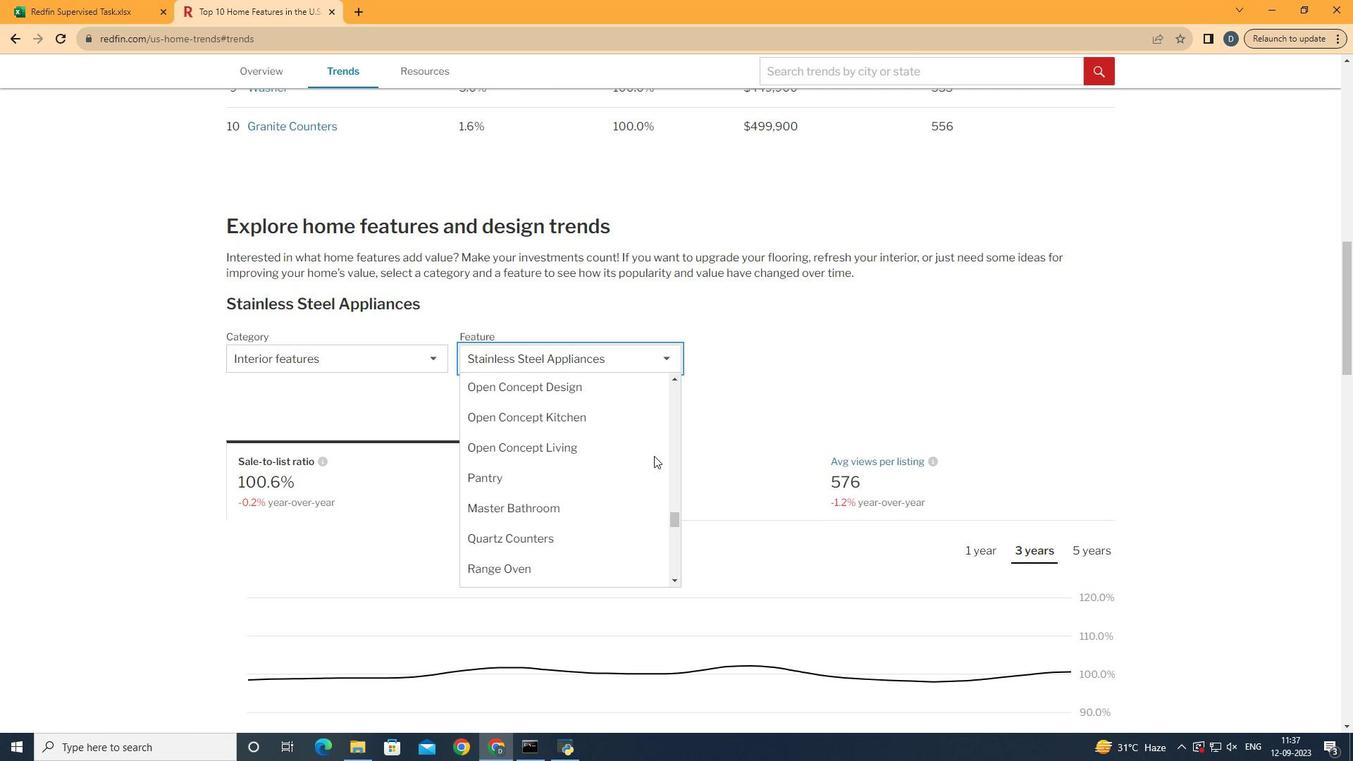 
Action: Mouse scrolled (654, 456) with delta (0, 0)
Screenshot: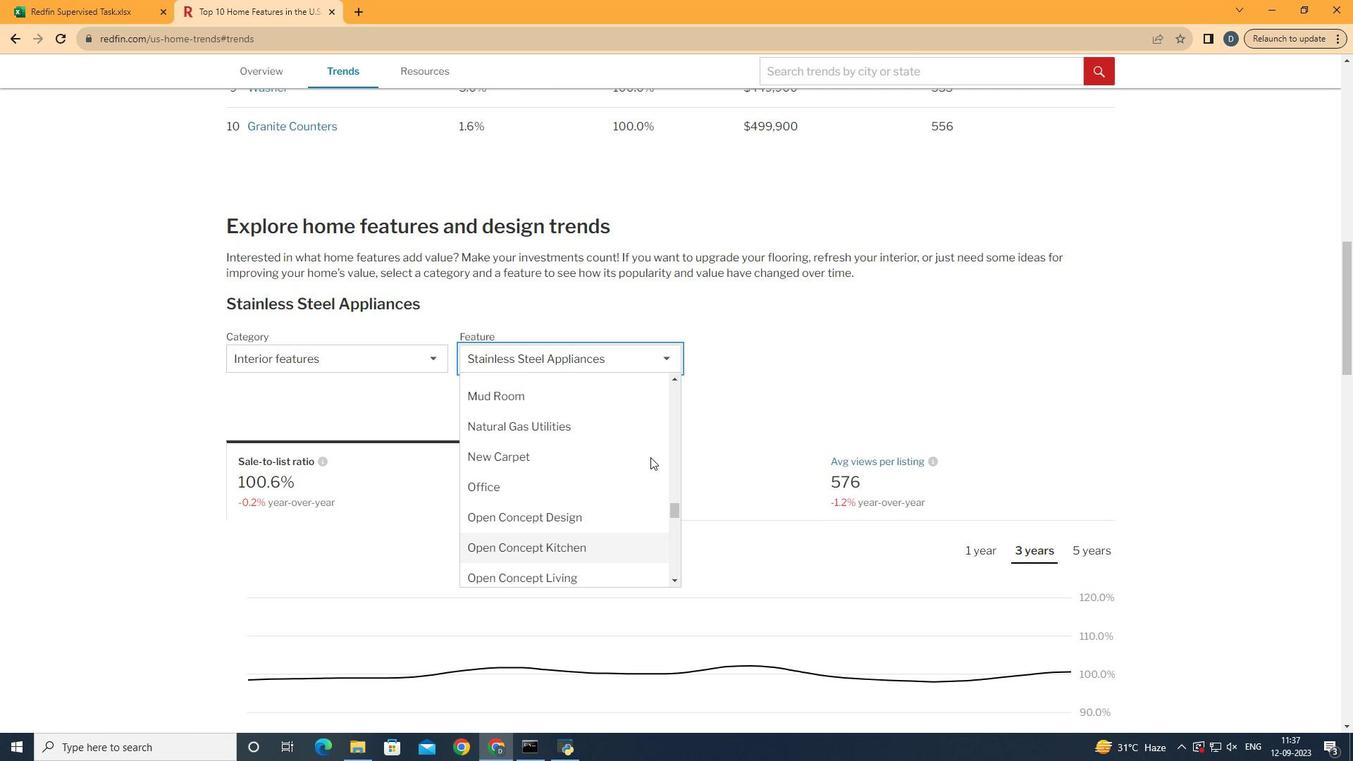 
Action: Mouse scrolled (654, 456) with delta (0, 0)
Screenshot: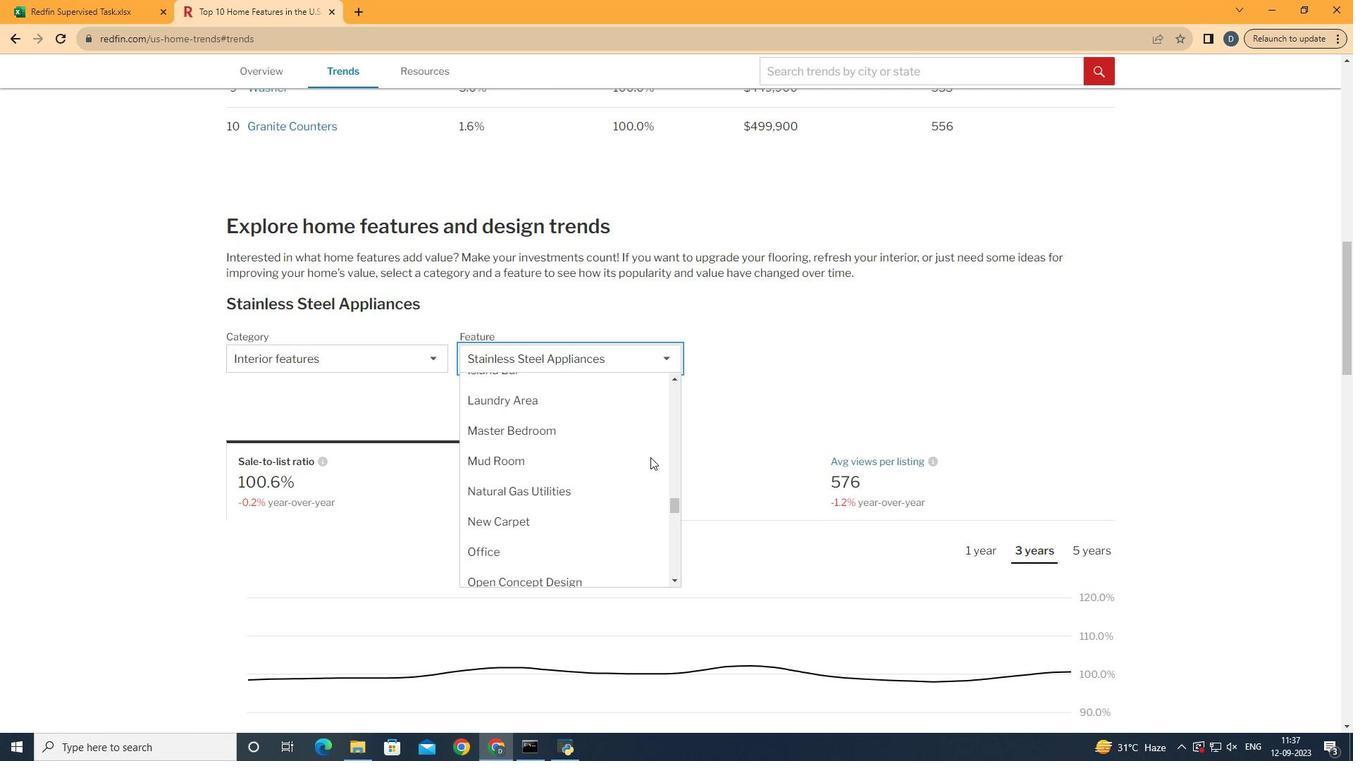 
Action: Mouse moved to (650, 457)
Screenshot: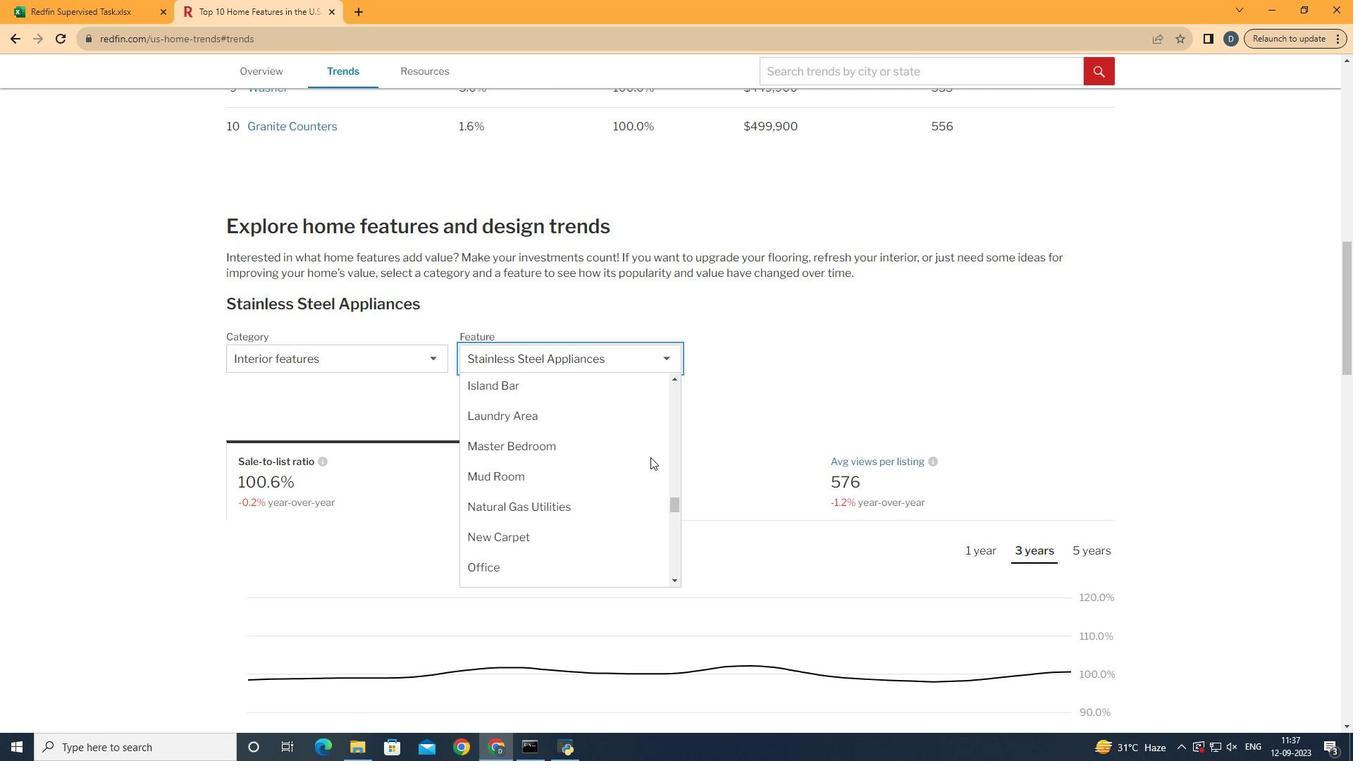 
Action: Mouse scrolled (650, 458) with delta (0, 0)
Screenshot: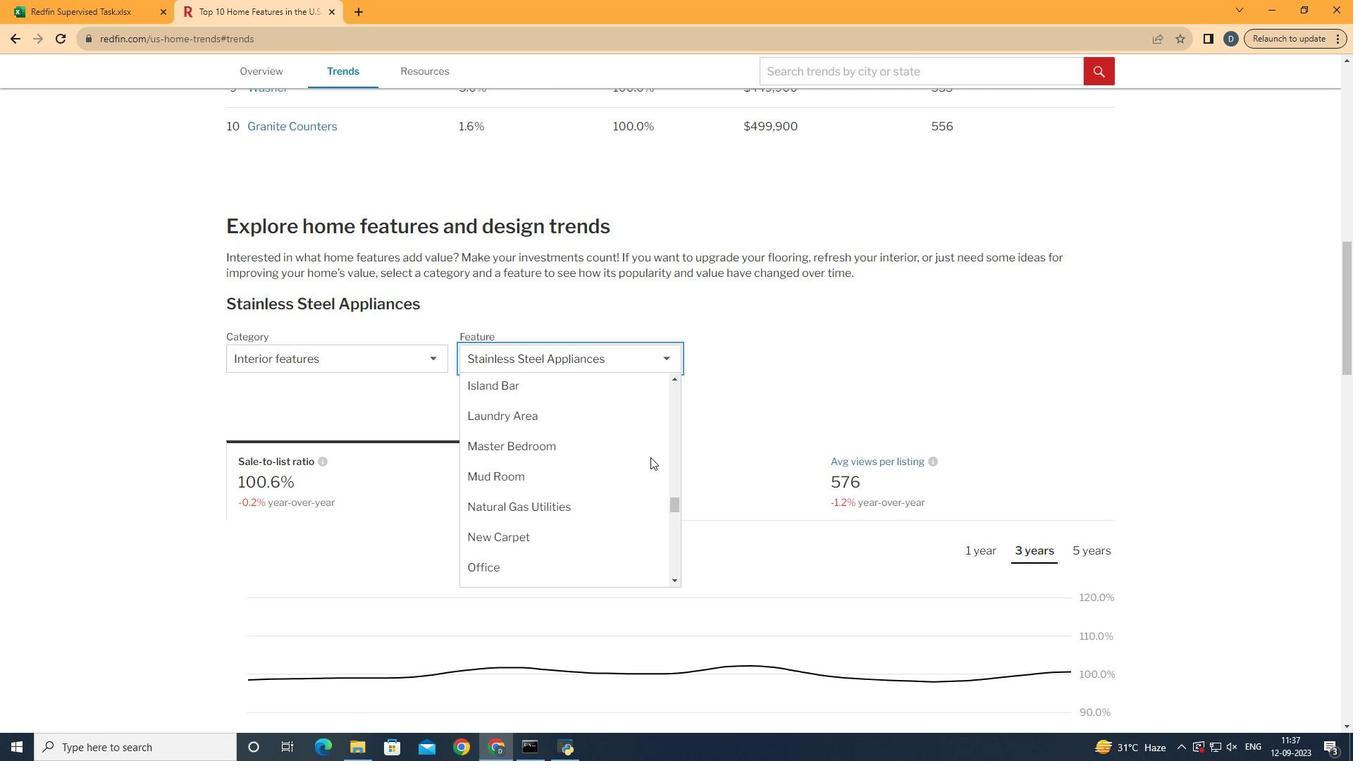 
Action: Mouse scrolled (650, 458) with delta (0, 0)
Screenshot: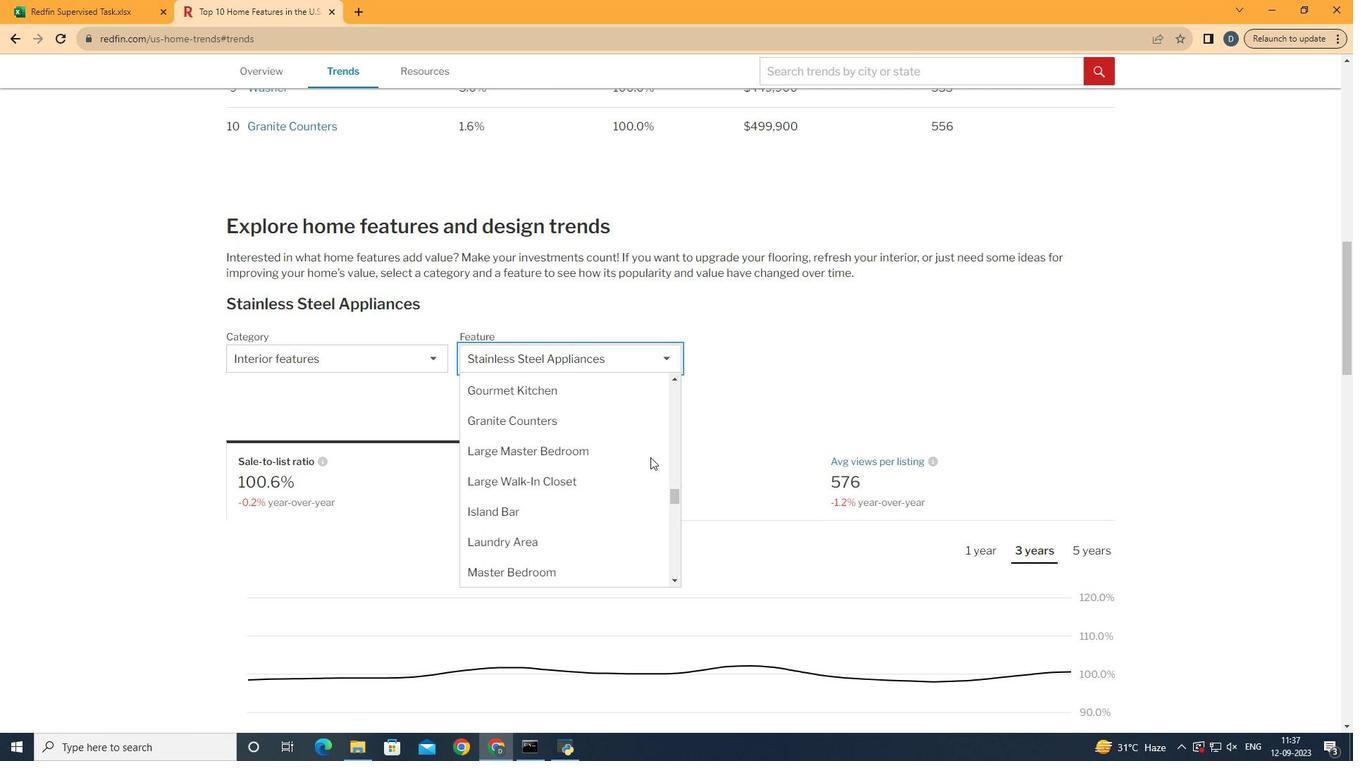 
Action: Mouse scrolled (650, 458) with delta (0, 0)
Screenshot: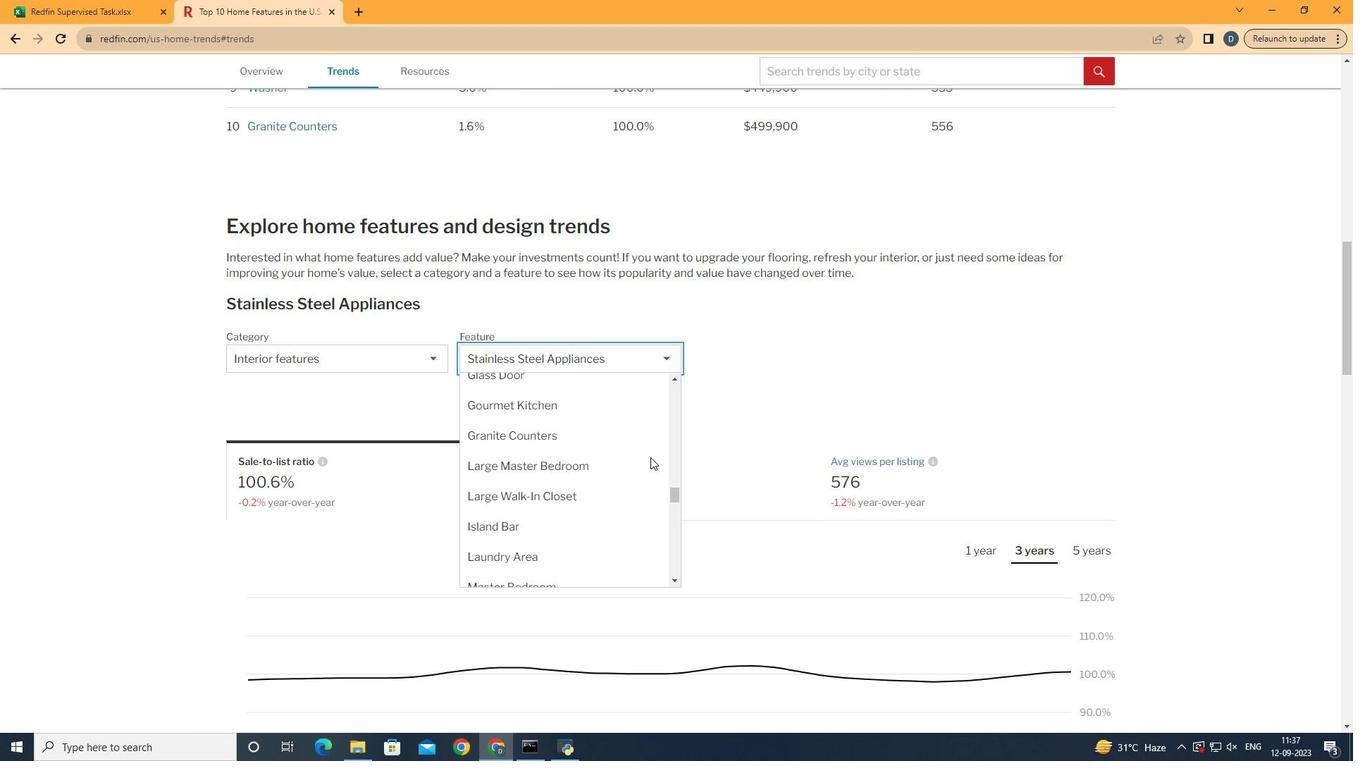 
Action: Mouse scrolled (650, 458) with delta (0, 0)
Screenshot: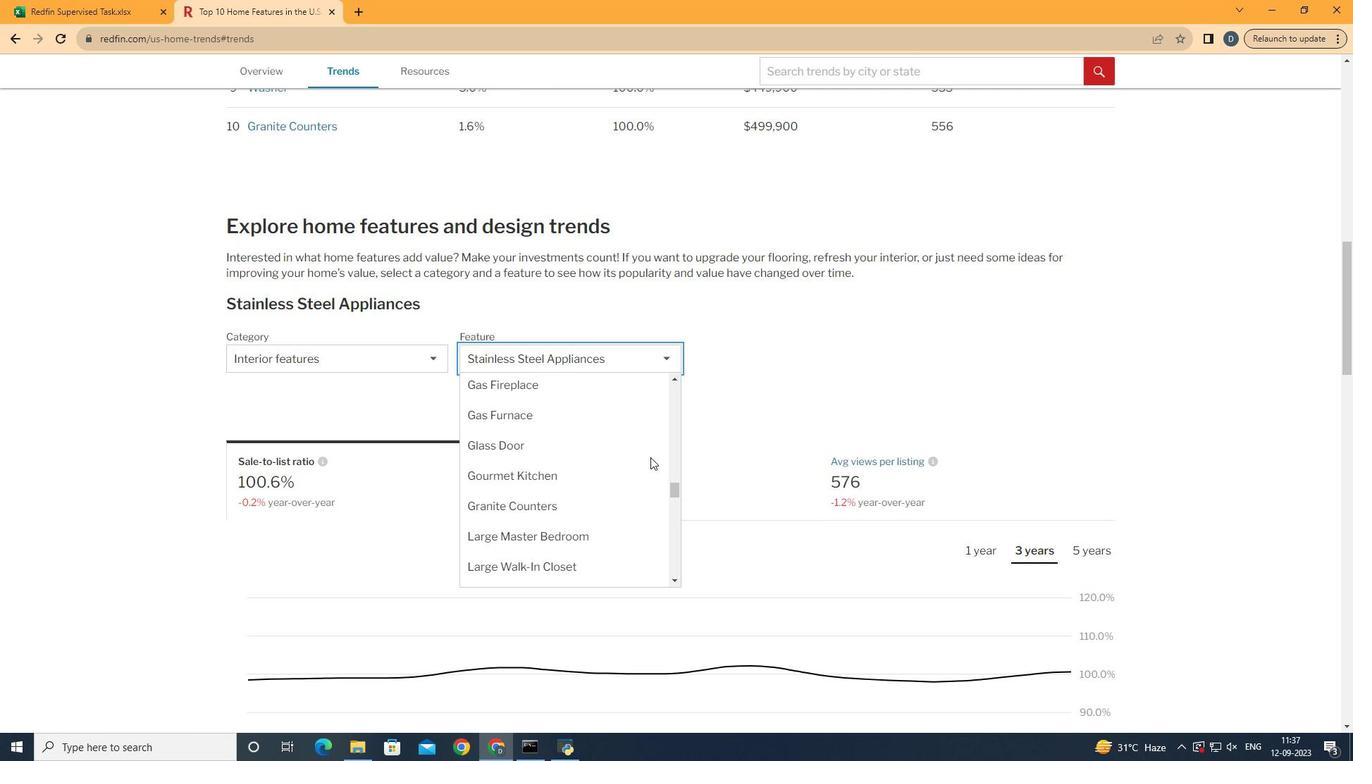 
Action: Mouse moved to (649, 457)
Screenshot: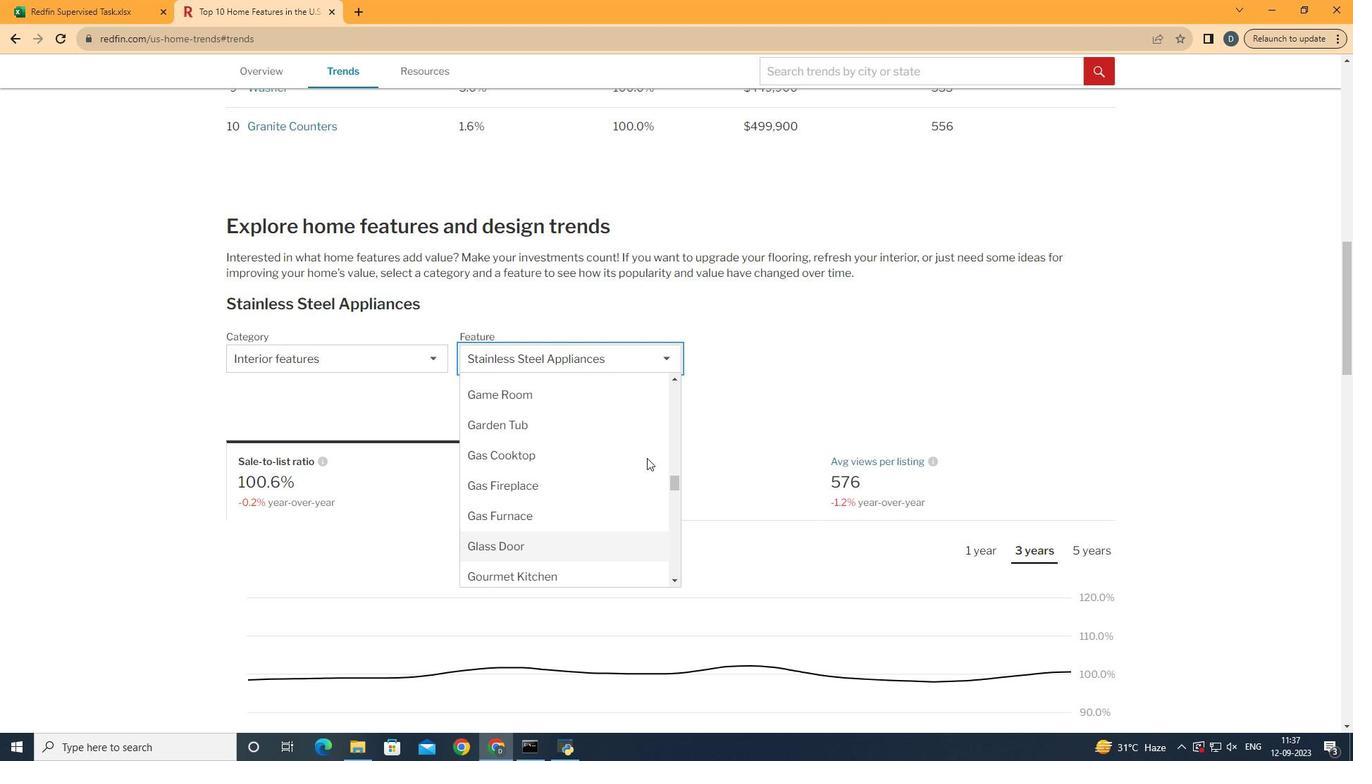 
Action: Mouse scrolled (649, 458) with delta (0, 0)
Screenshot: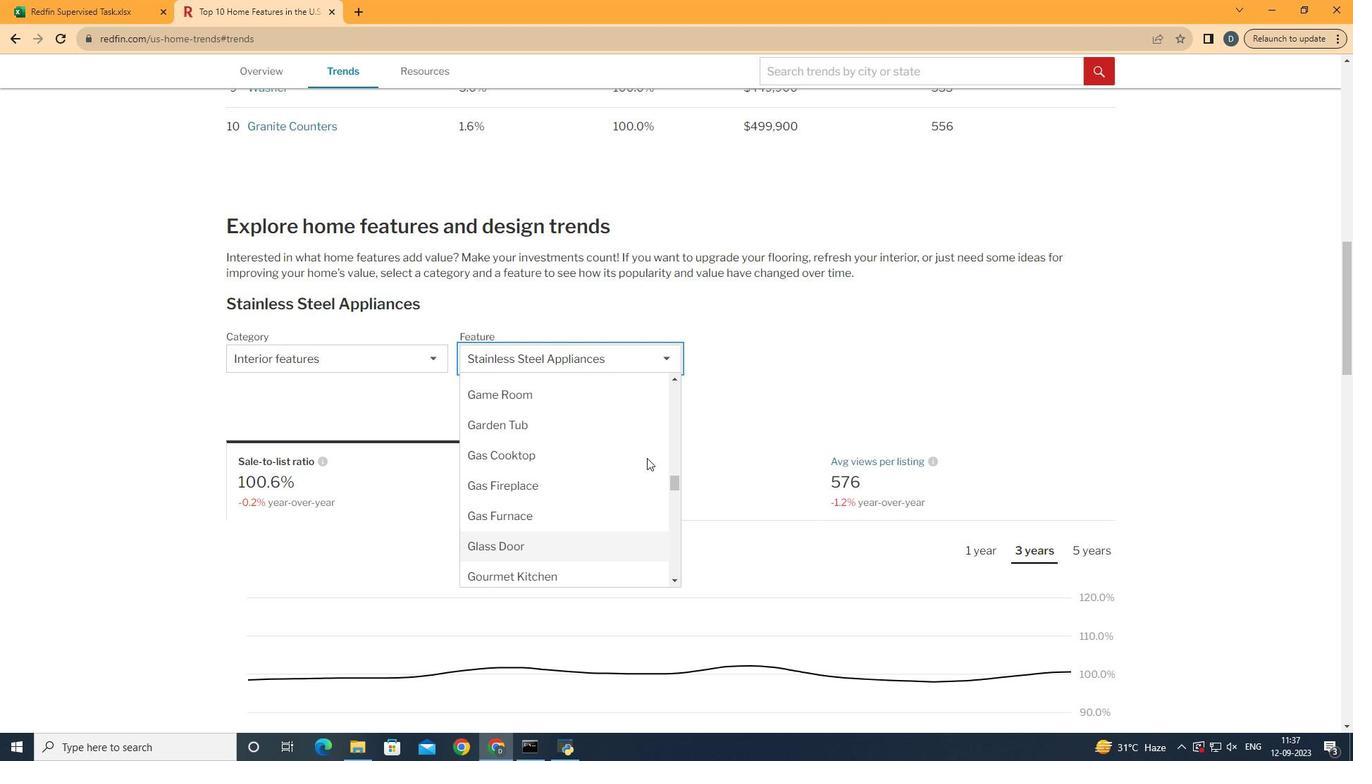 
Action: Mouse moved to (647, 458)
Screenshot: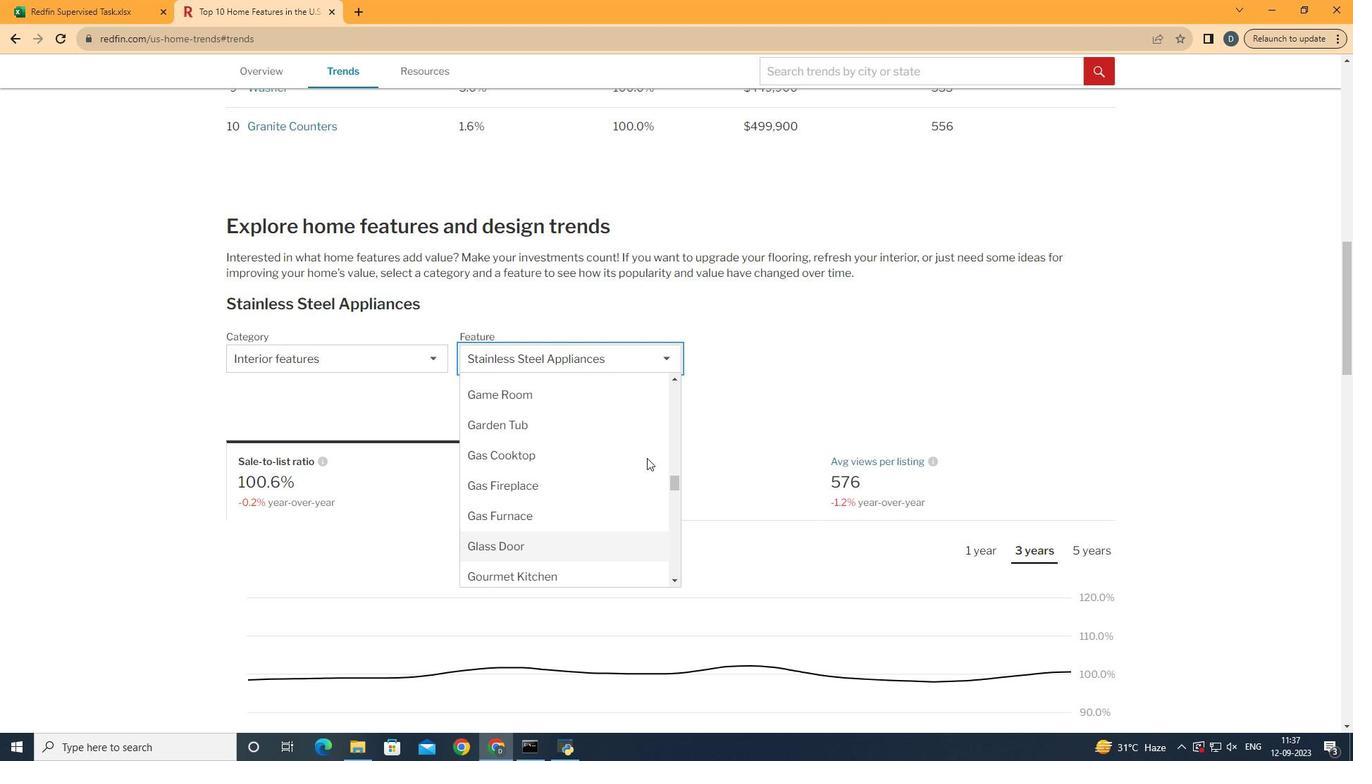
Action: Mouse scrolled (647, 458) with delta (0, 0)
Screenshot: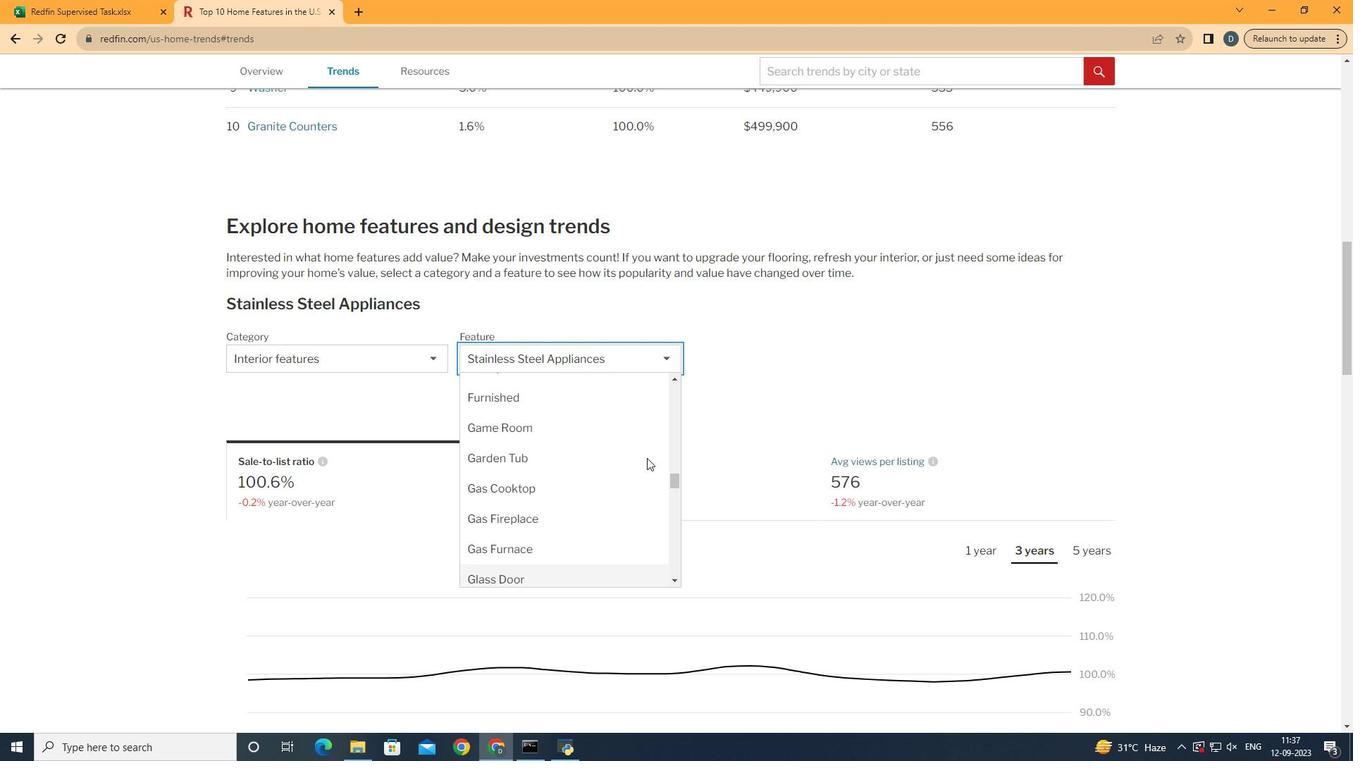 
Action: Mouse scrolled (647, 458) with delta (0, 0)
Screenshot: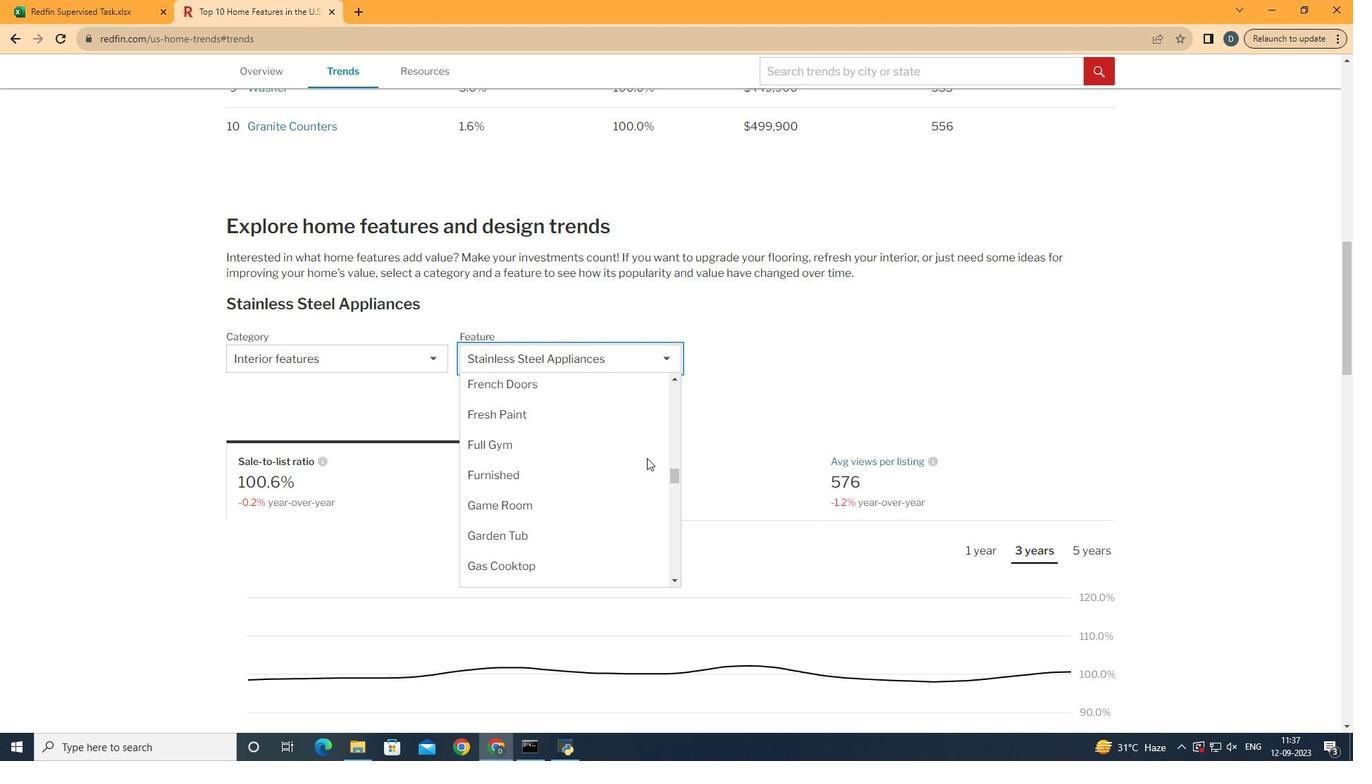 
Action: Mouse moved to (611, 513)
Screenshot: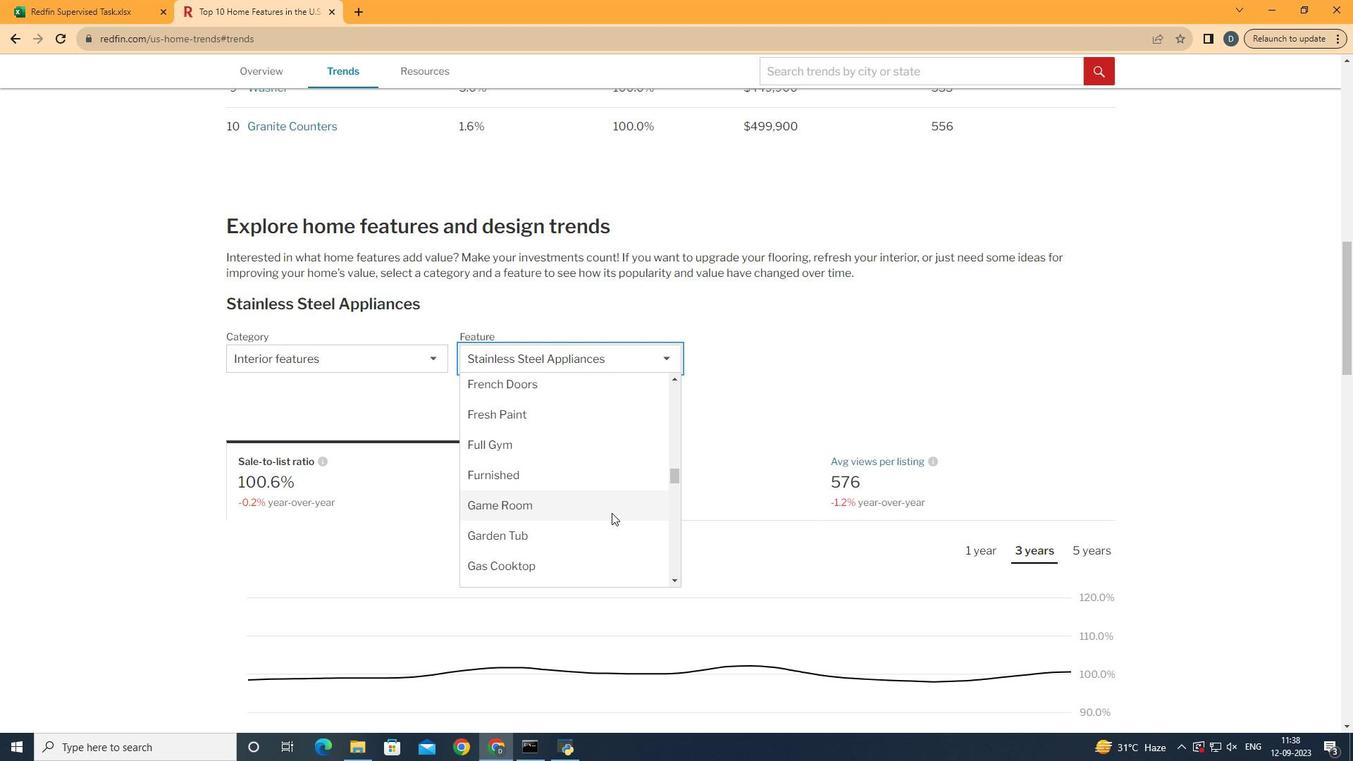 
Action: Mouse pressed left at (611, 513)
Screenshot: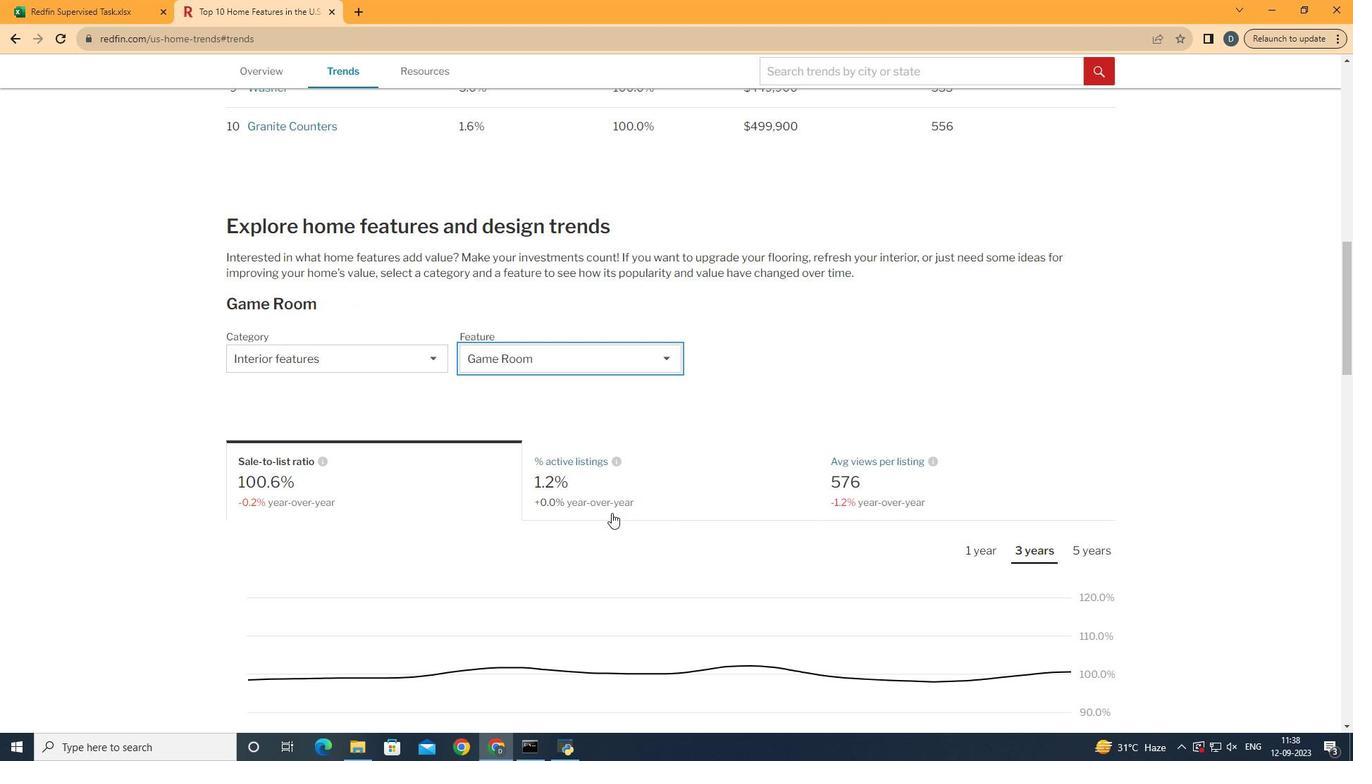 
Action: Mouse moved to (840, 394)
Screenshot: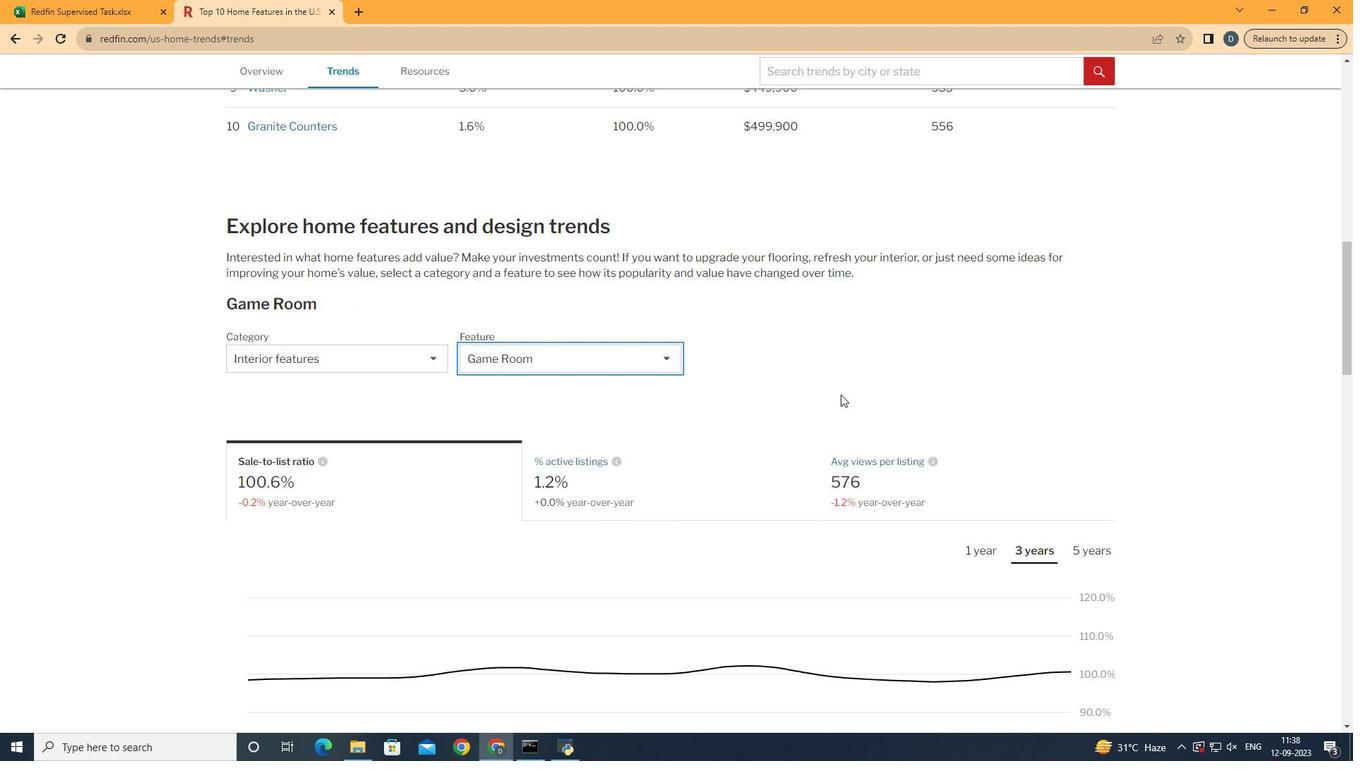 
Action: Mouse pressed left at (840, 394)
Screenshot: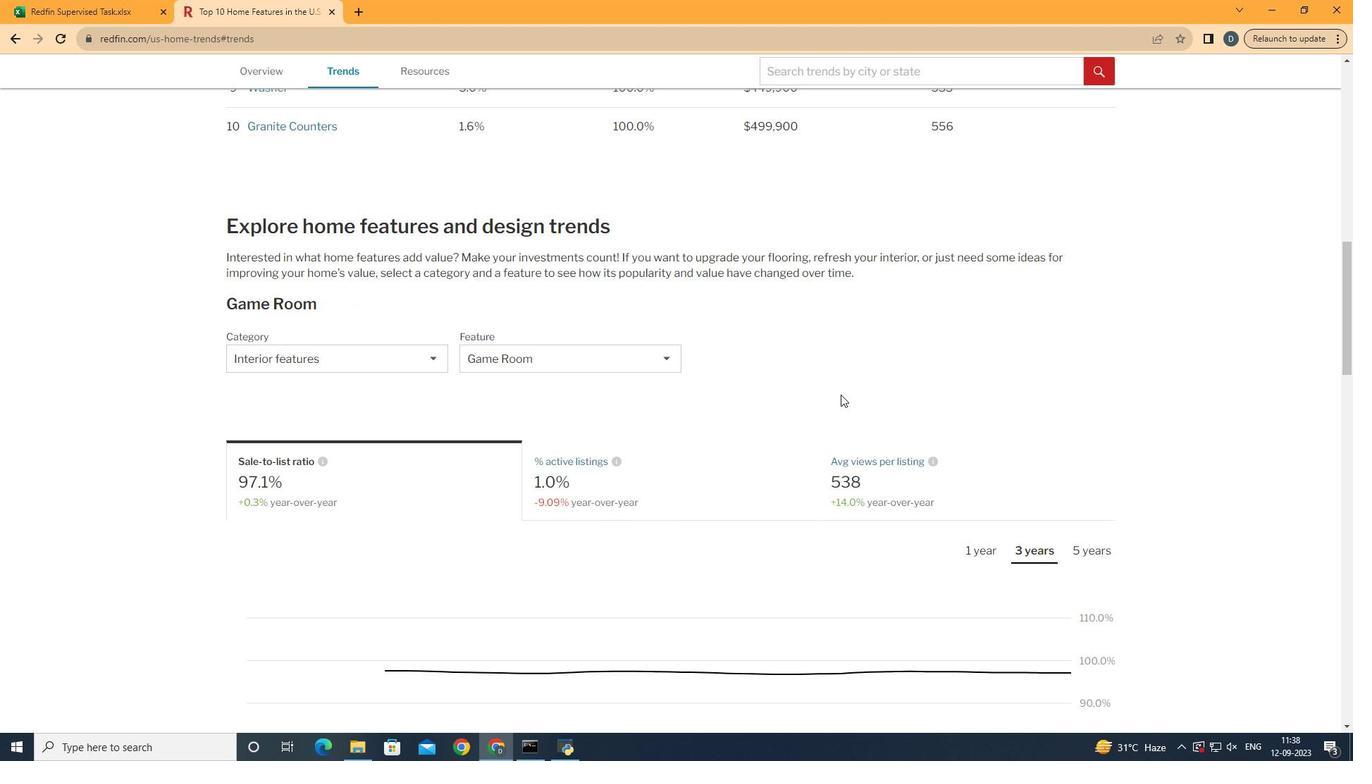 
Action: Mouse moved to (972, 482)
Screenshot: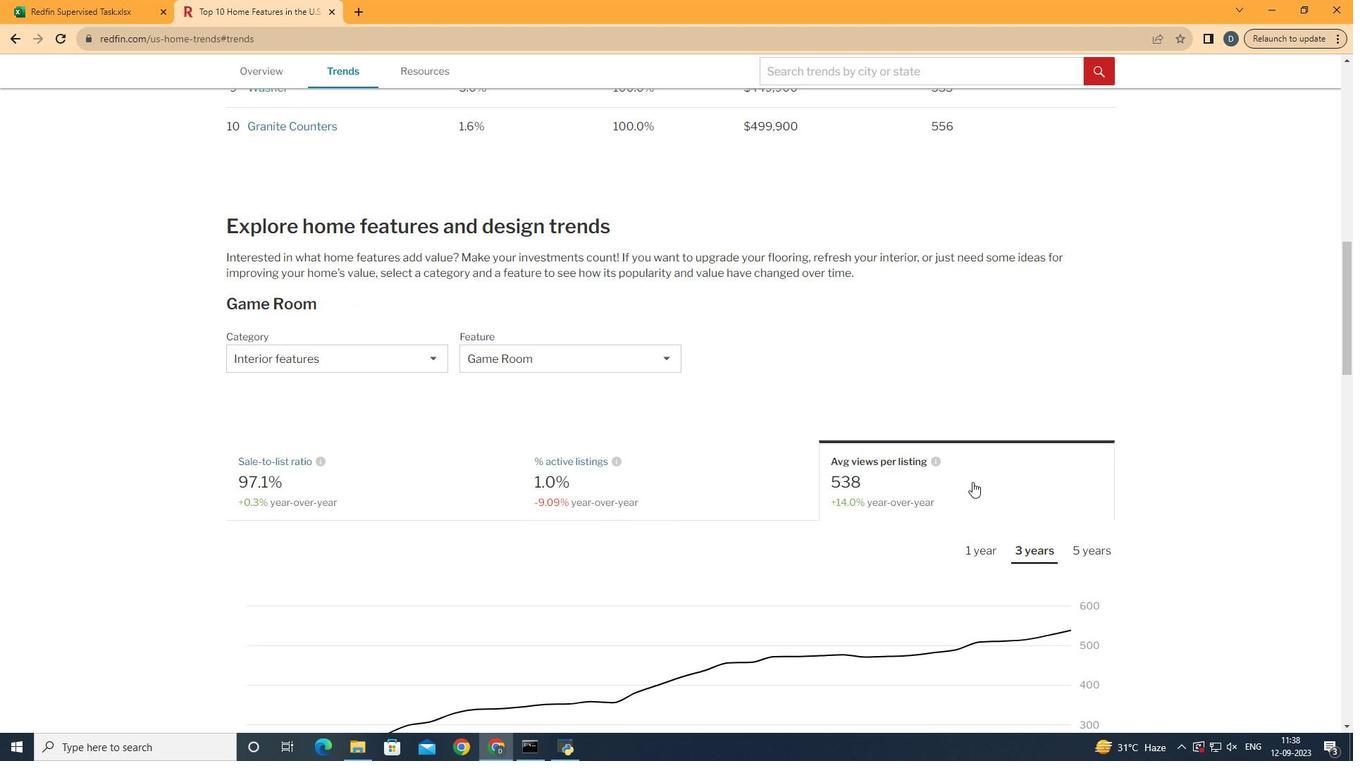 
Action: Mouse pressed left at (972, 482)
Screenshot: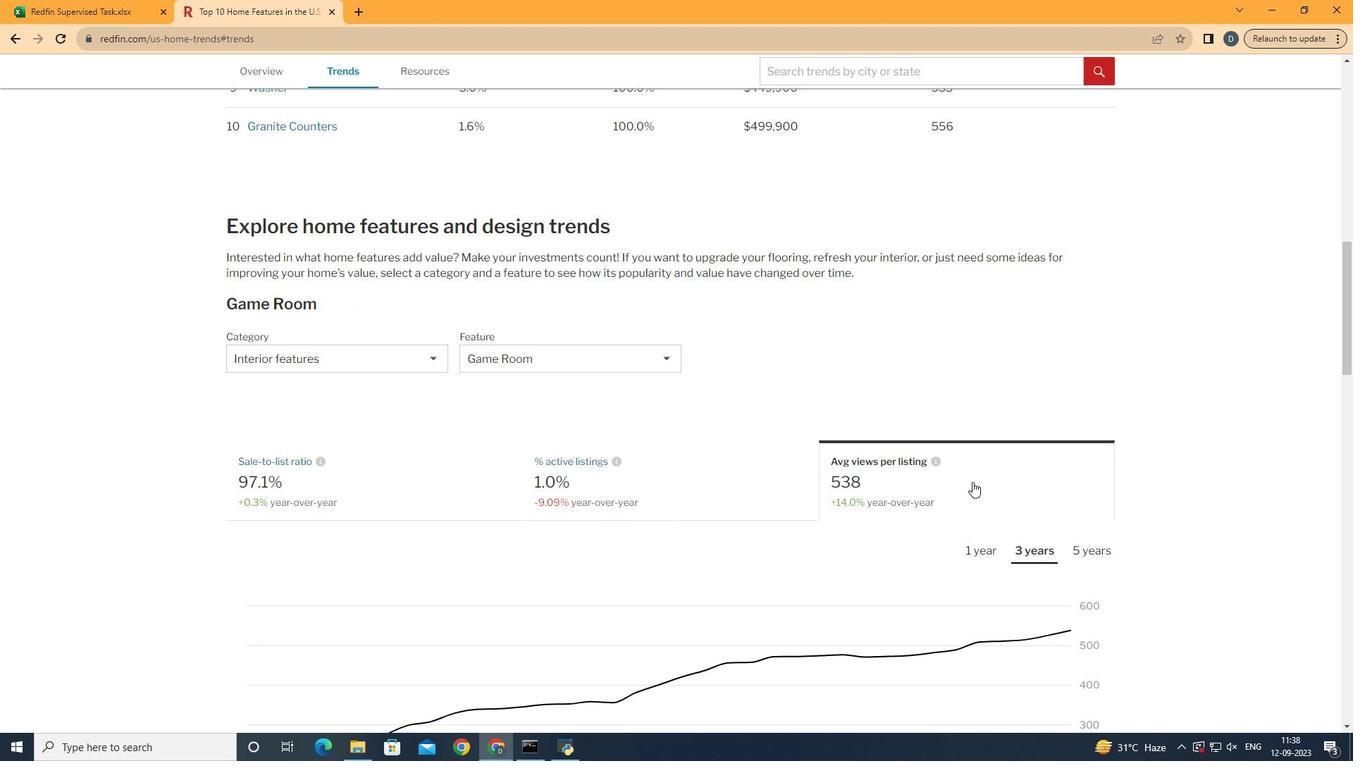
Action: Mouse scrolled (972, 481) with delta (0, 0)
Screenshot: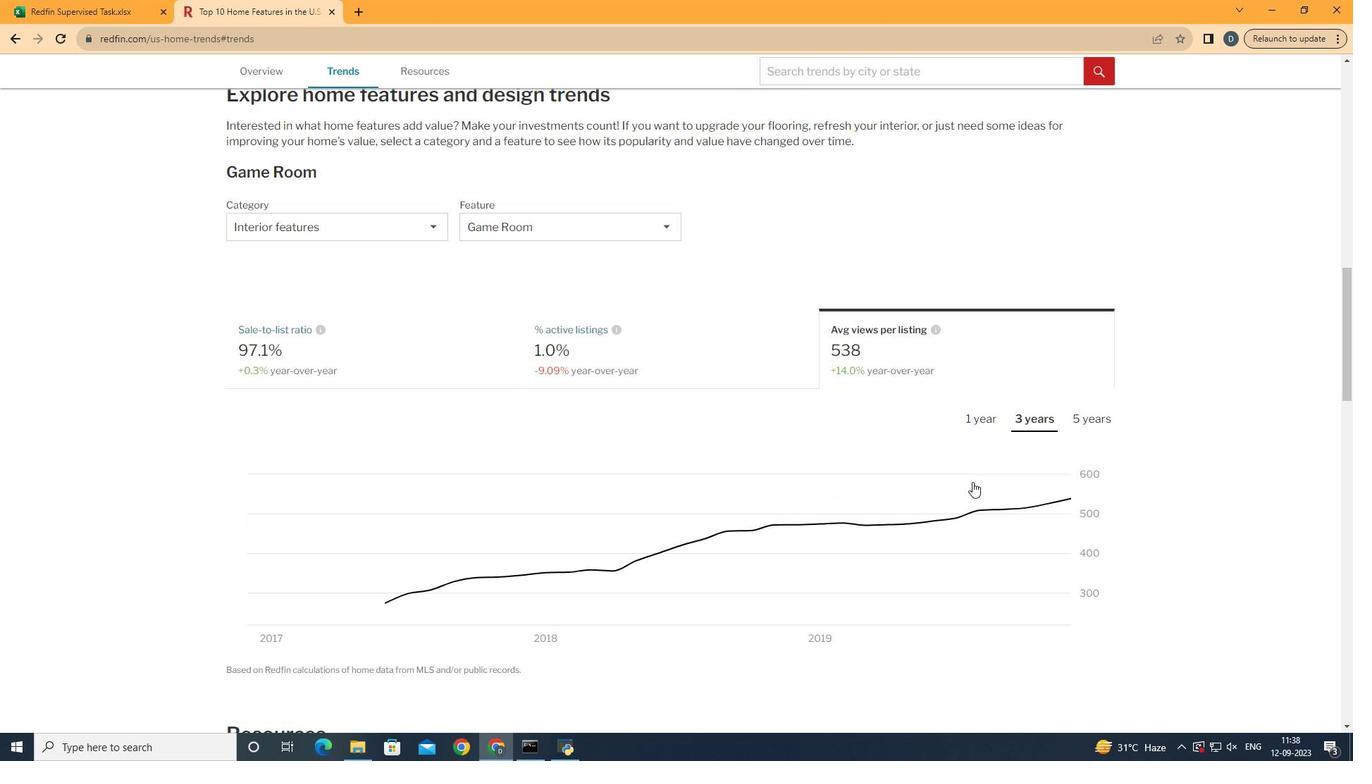 
Action: Mouse scrolled (972, 481) with delta (0, 0)
Screenshot: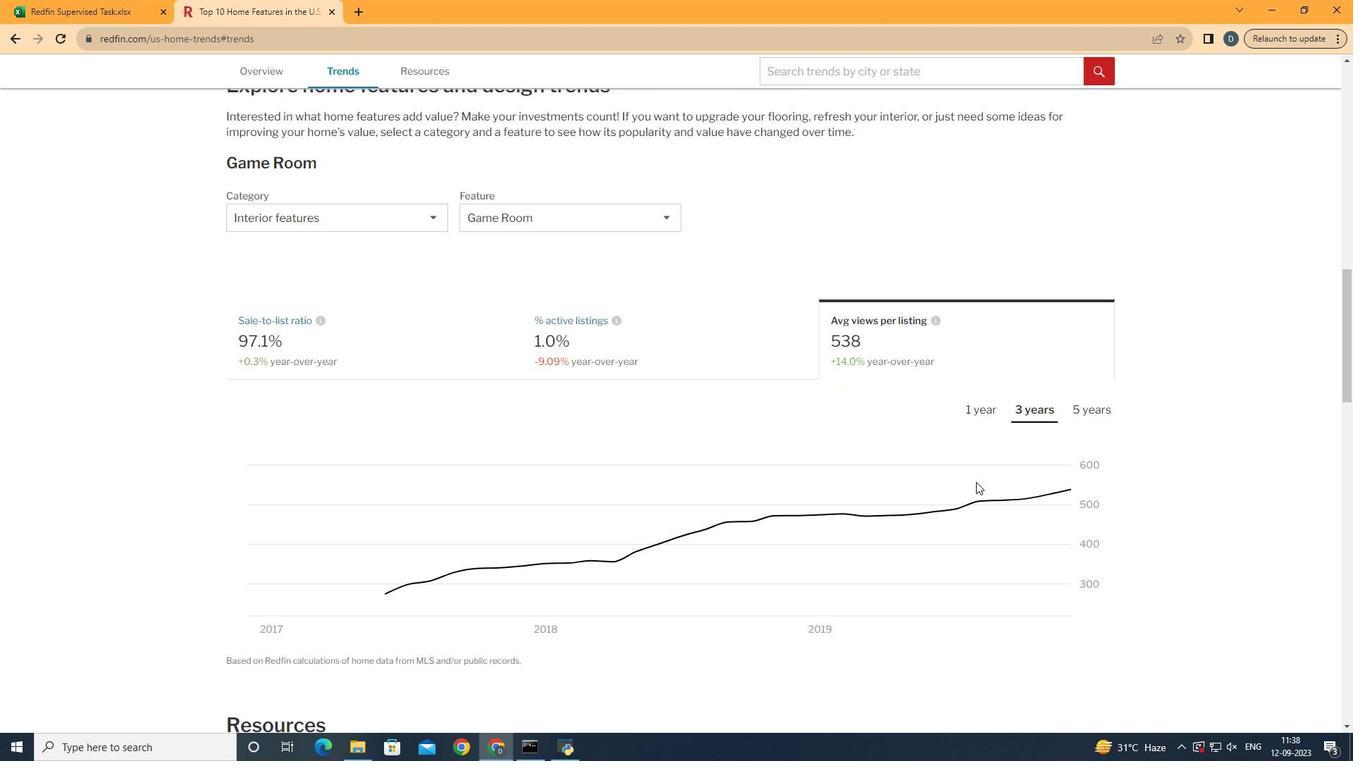 
Action: Mouse moved to (1091, 410)
Screenshot: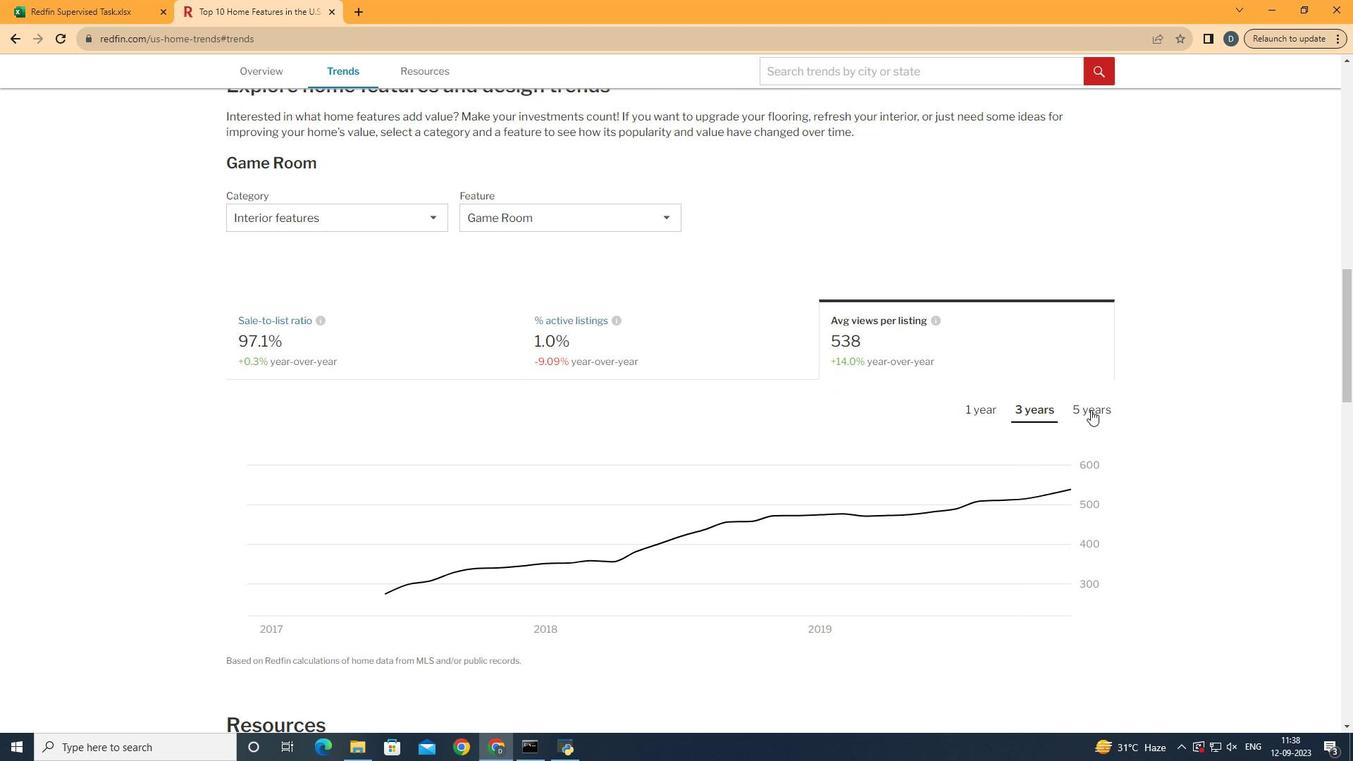 
Action: Mouse pressed left at (1091, 410)
Screenshot: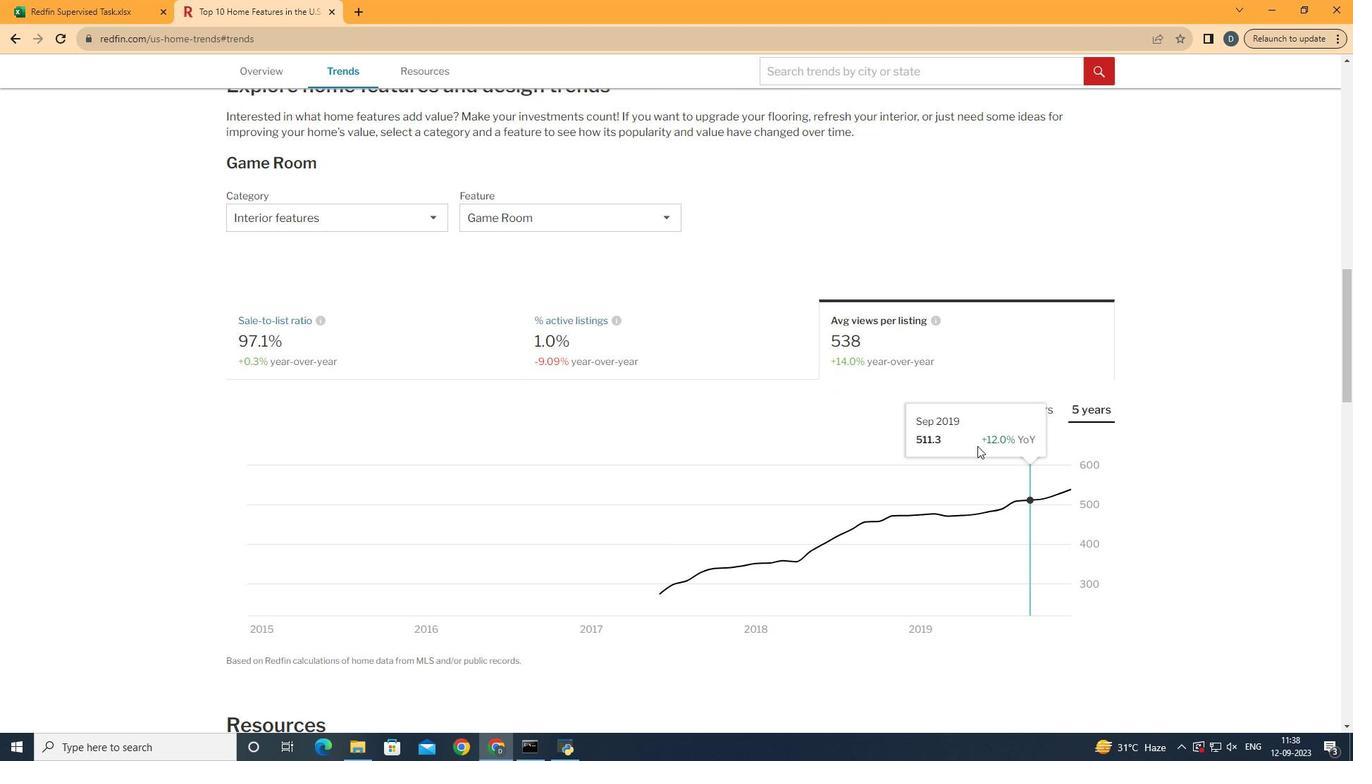 
Action: Mouse moved to (1085, 515)
Screenshot: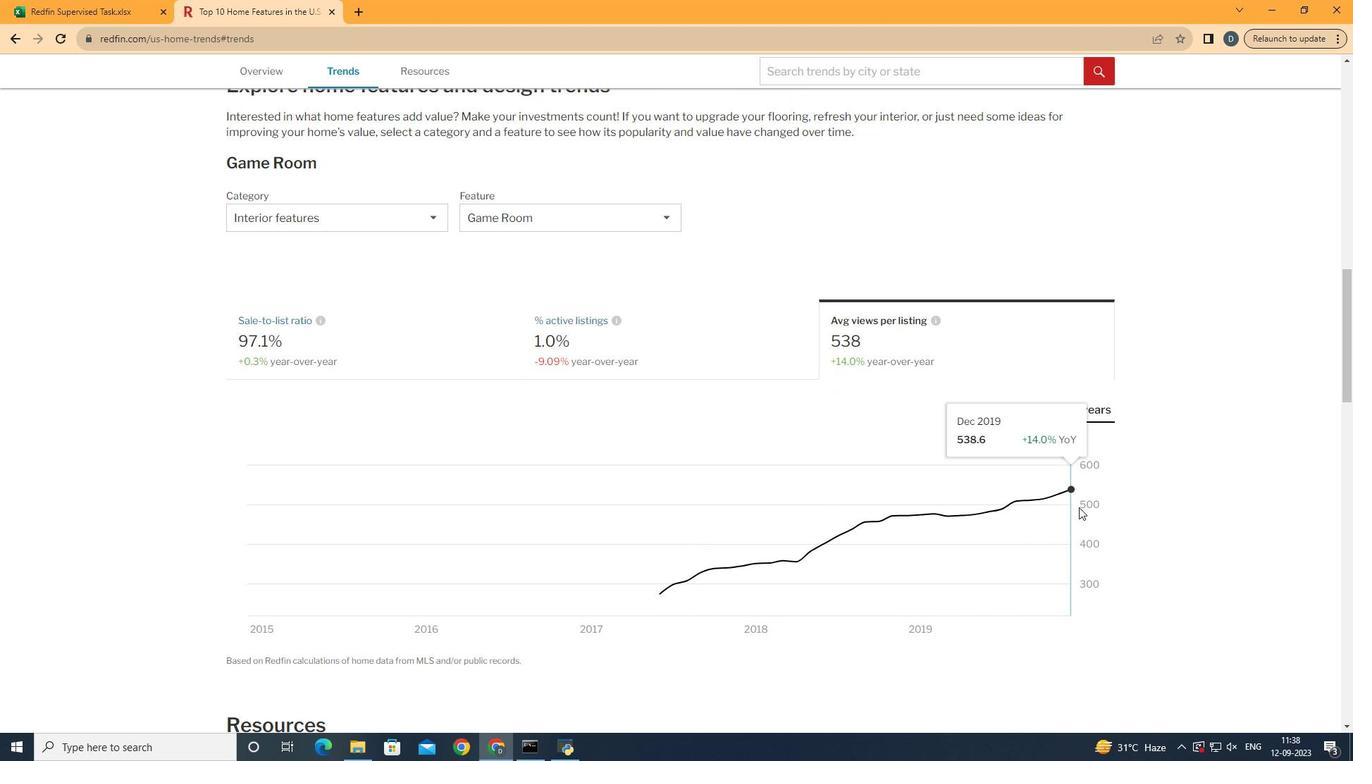 
